 Task: Search one way flight ticket for 1 adult, 1 child, 1 infant in seat in premium economy from Kaunakakai, Molokai: Molokai Airport (hoolehua Airport) to Greenville: Pitt-greenville Airport on 5-2-2023. Choice of flights is JetBlue. Number of bags: 6 checked bags. Price is upto 50000. Outbound departure time preference is 5:00.
Action: Mouse moved to (237, 327)
Screenshot: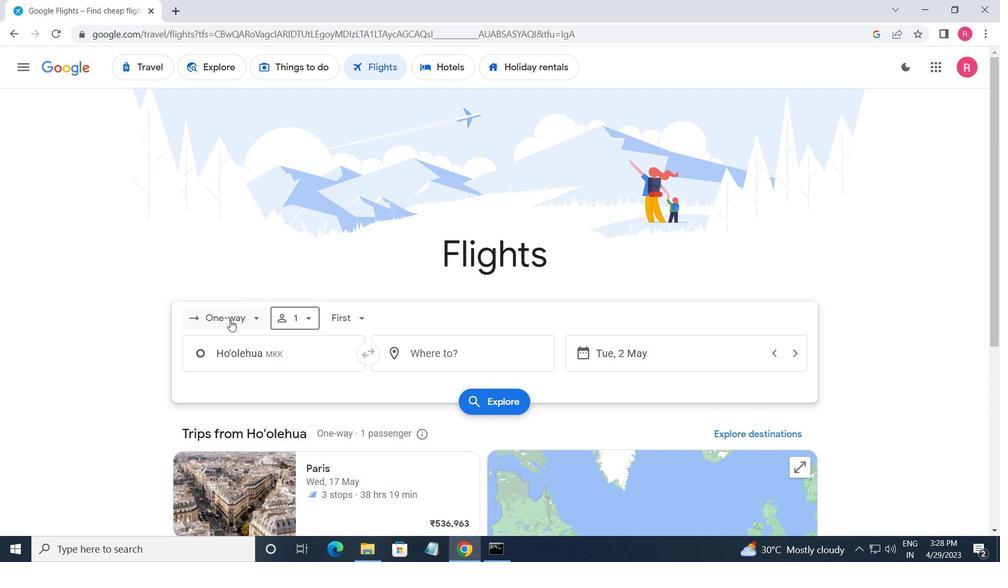 
Action: Mouse pressed left at (237, 327)
Screenshot: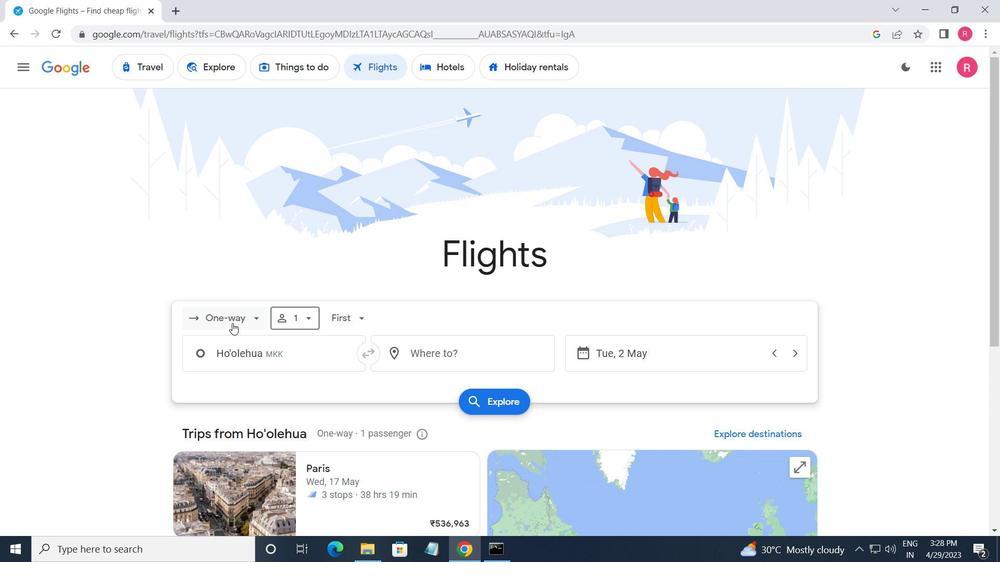 
Action: Mouse moved to (238, 374)
Screenshot: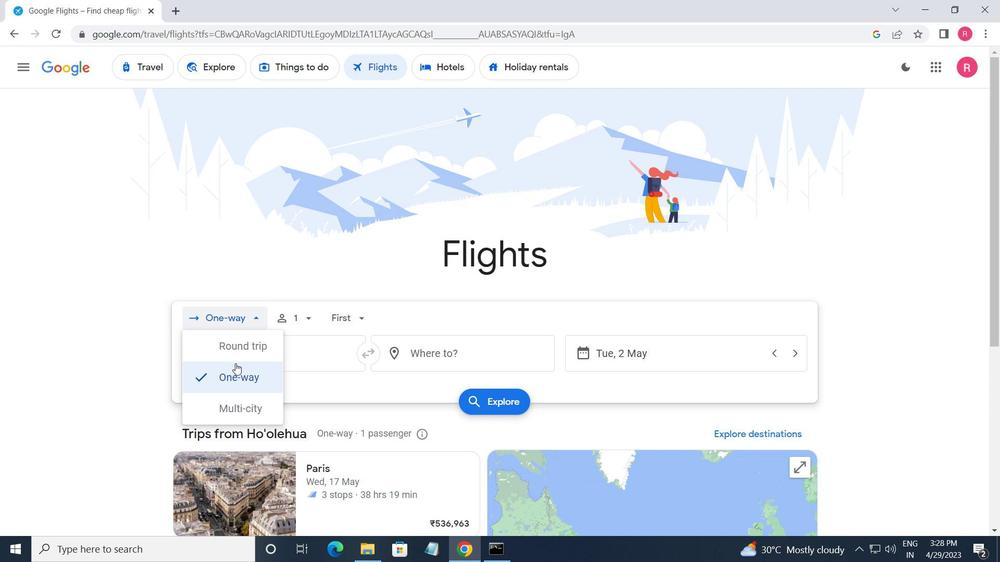 
Action: Mouse pressed left at (238, 374)
Screenshot: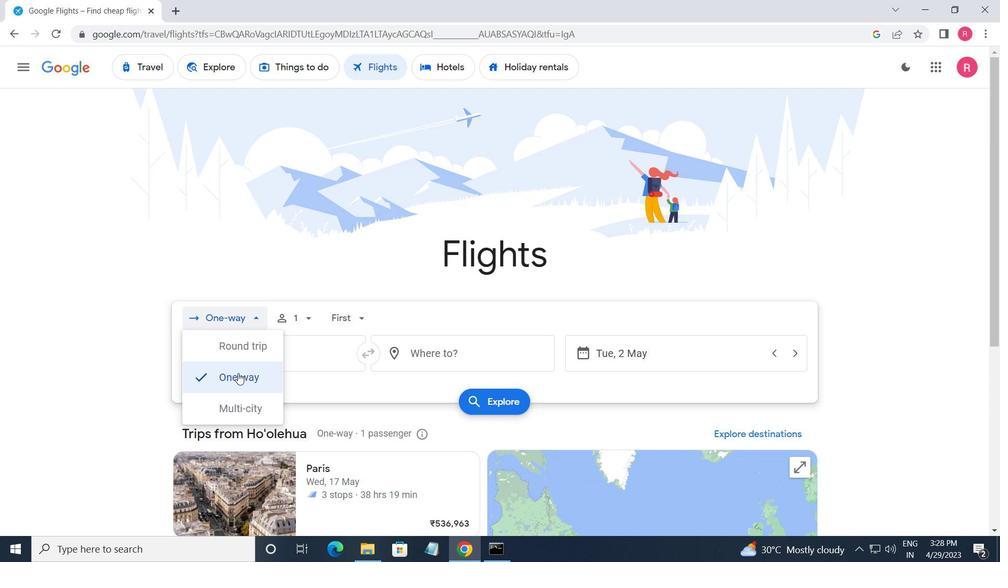 
Action: Mouse moved to (301, 325)
Screenshot: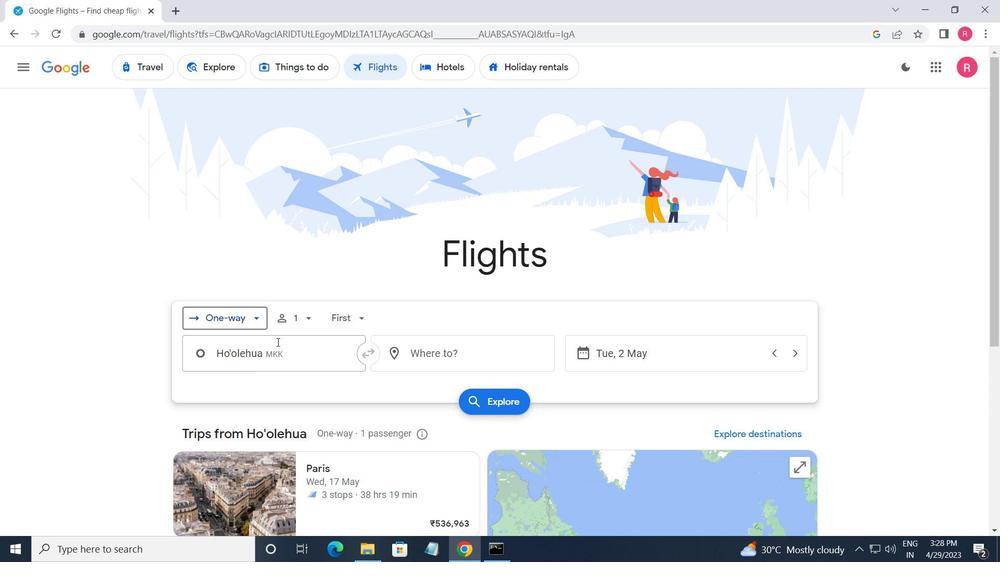 
Action: Mouse pressed left at (301, 325)
Screenshot: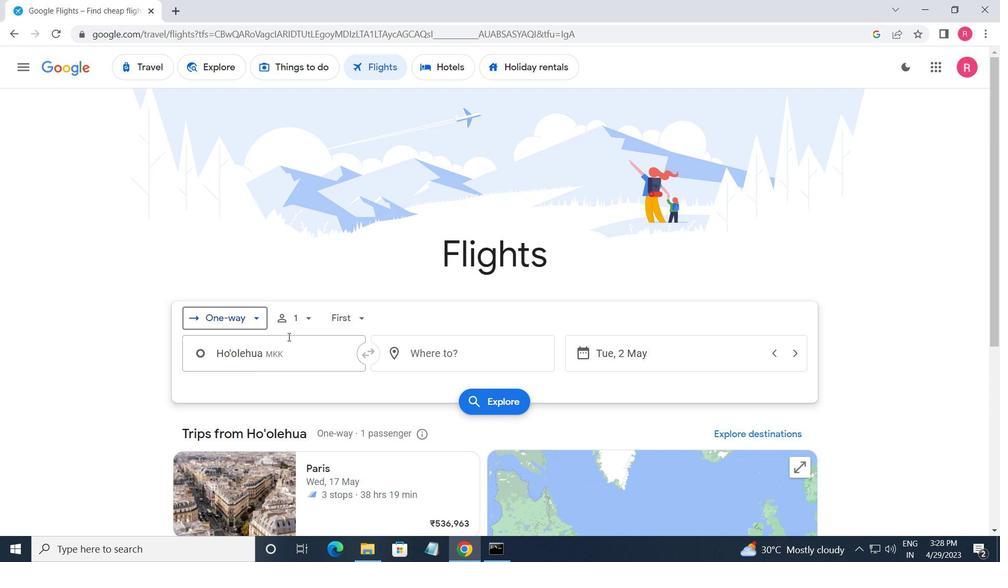 
Action: Mouse moved to (401, 388)
Screenshot: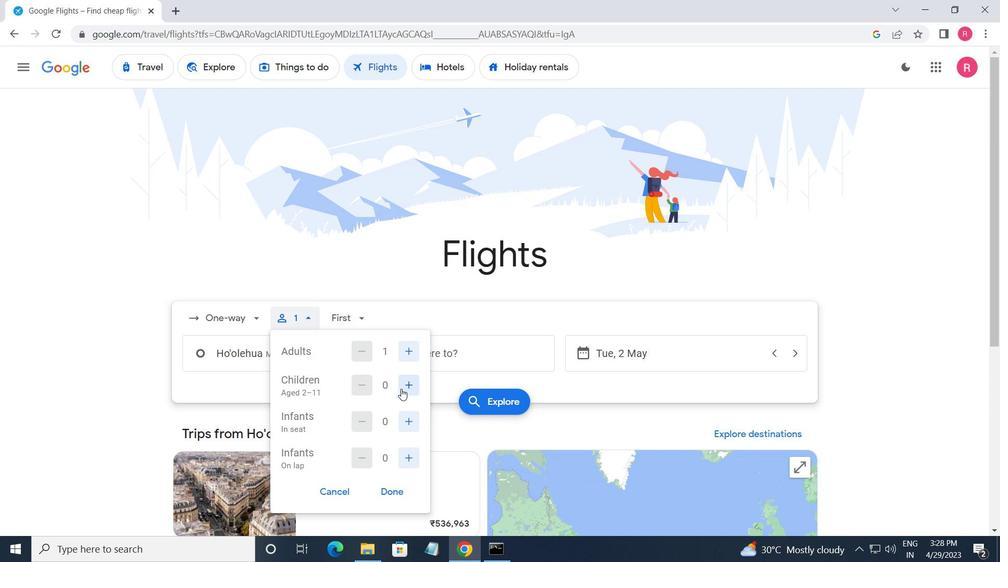 
Action: Mouse pressed left at (401, 388)
Screenshot: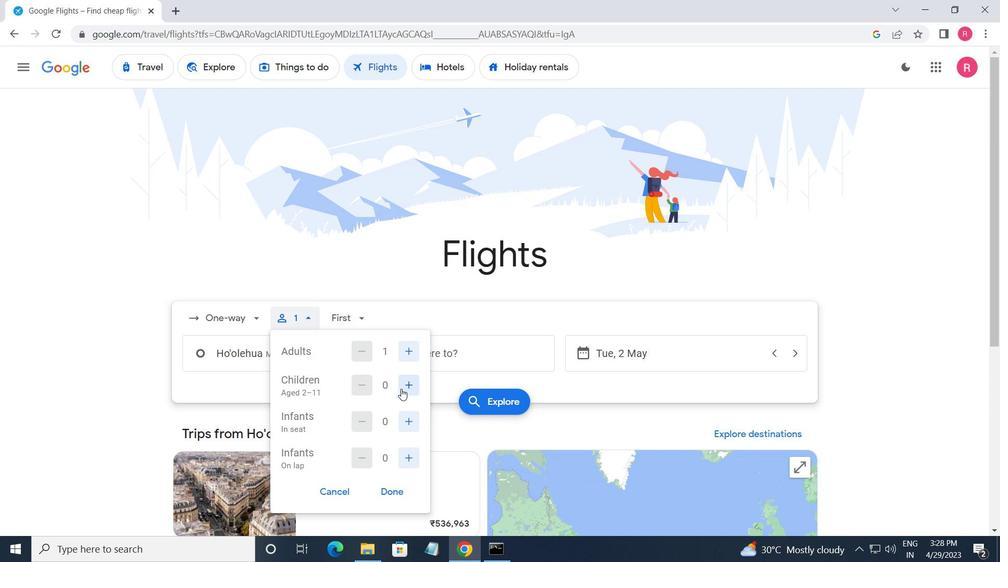 
Action: Mouse moved to (403, 418)
Screenshot: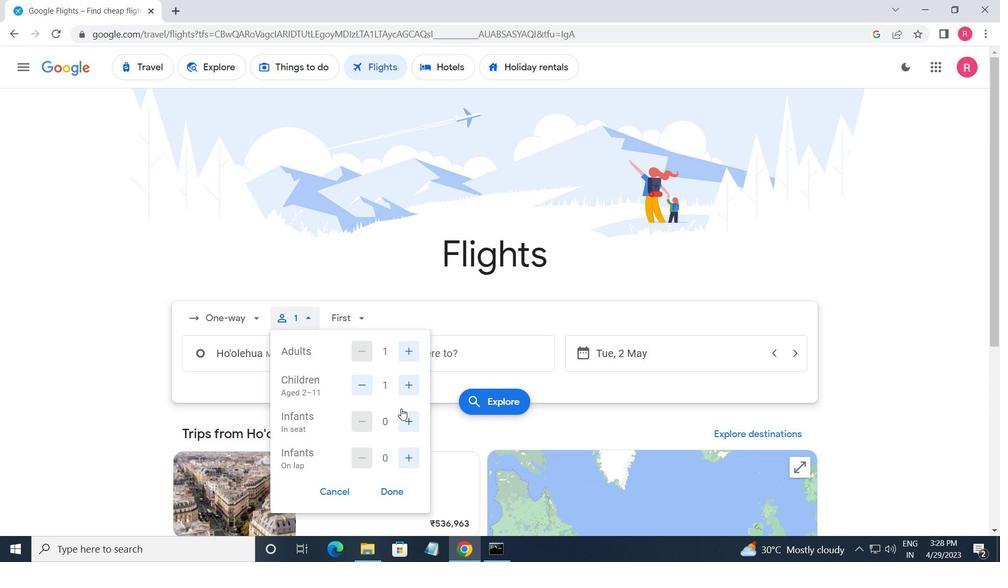 
Action: Mouse pressed left at (403, 418)
Screenshot: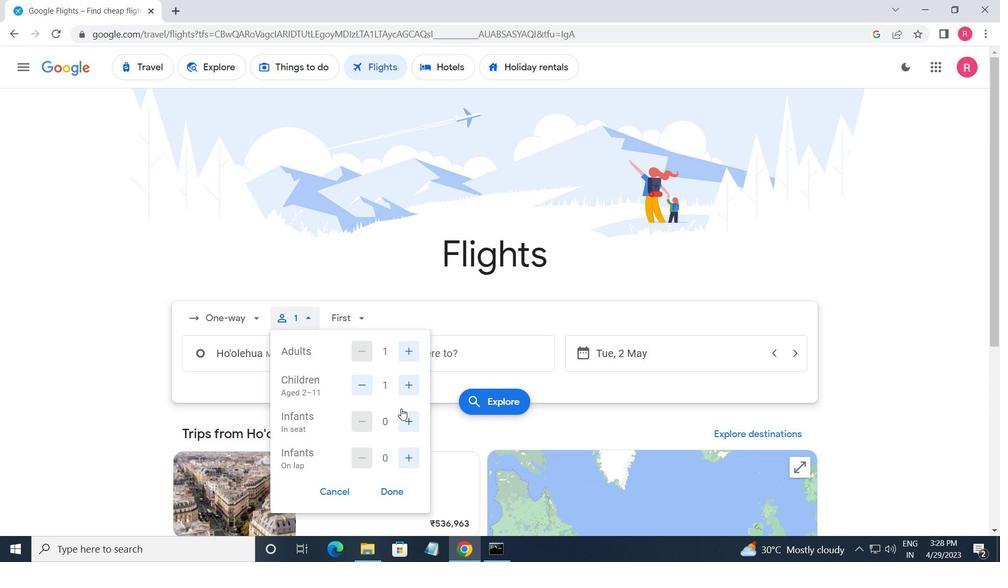 
Action: Mouse moved to (360, 310)
Screenshot: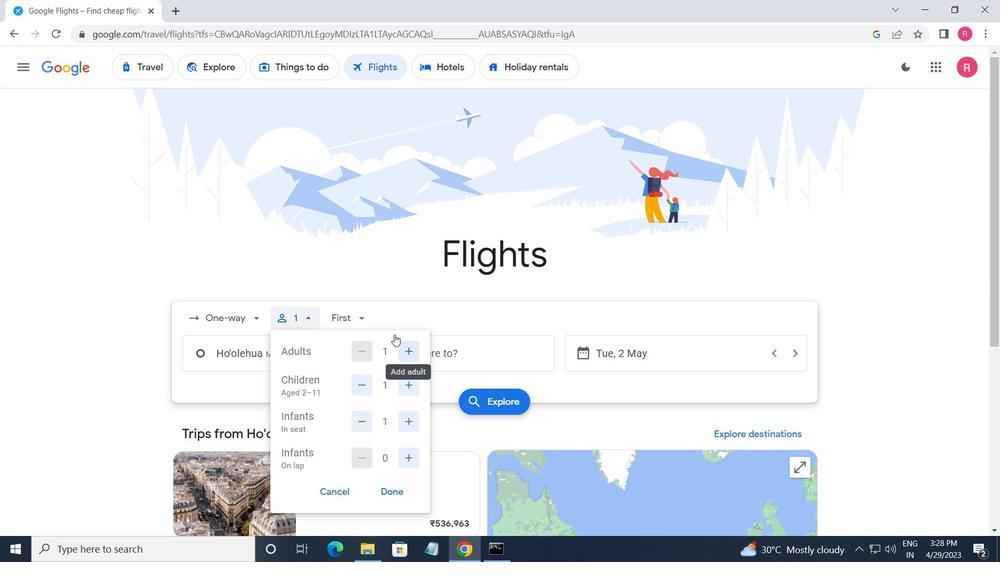 
Action: Mouse pressed left at (360, 310)
Screenshot: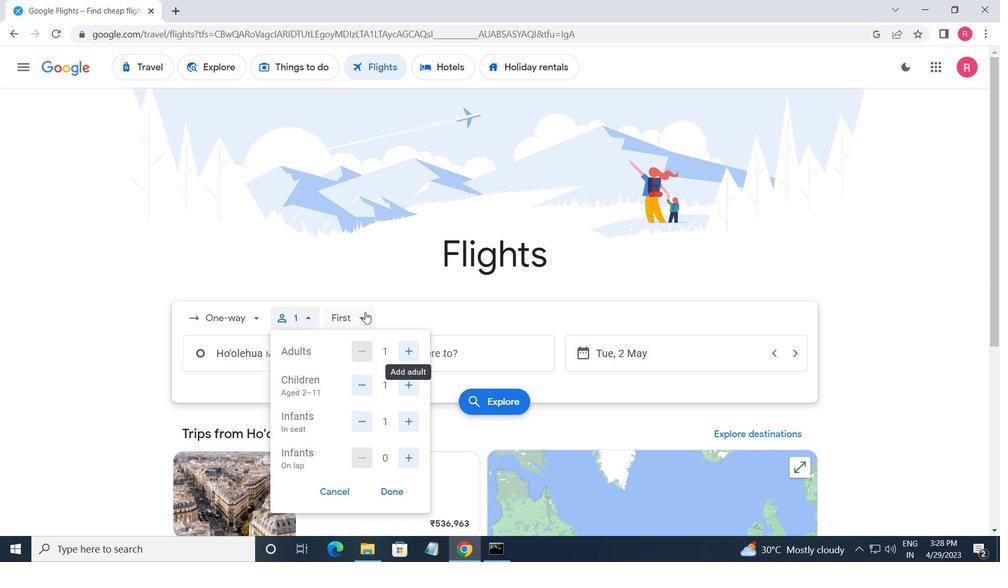 
Action: Mouse moved to (384, 376)
Screenshot: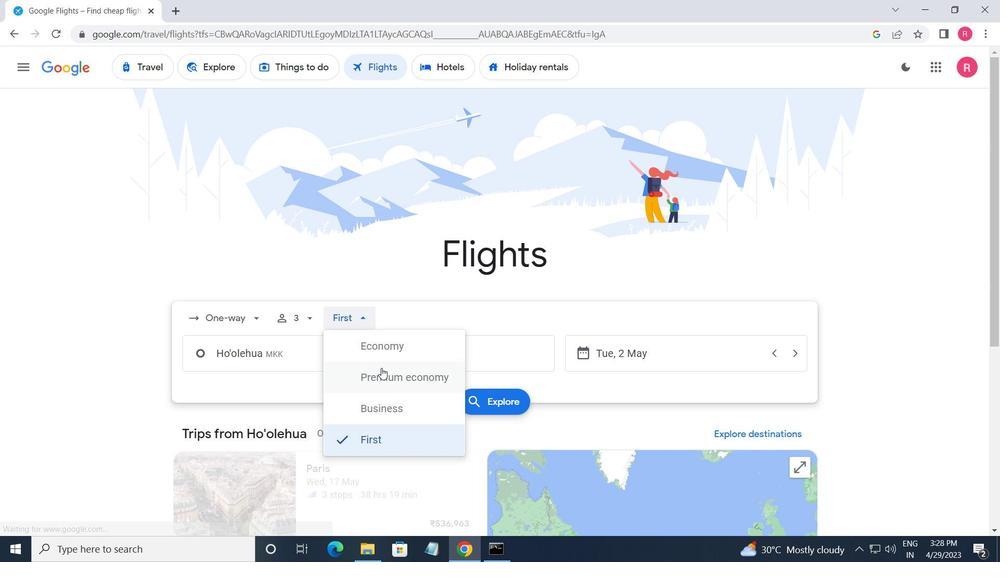 
Action: Mouse pressed left at (384, 376)
Screenshot: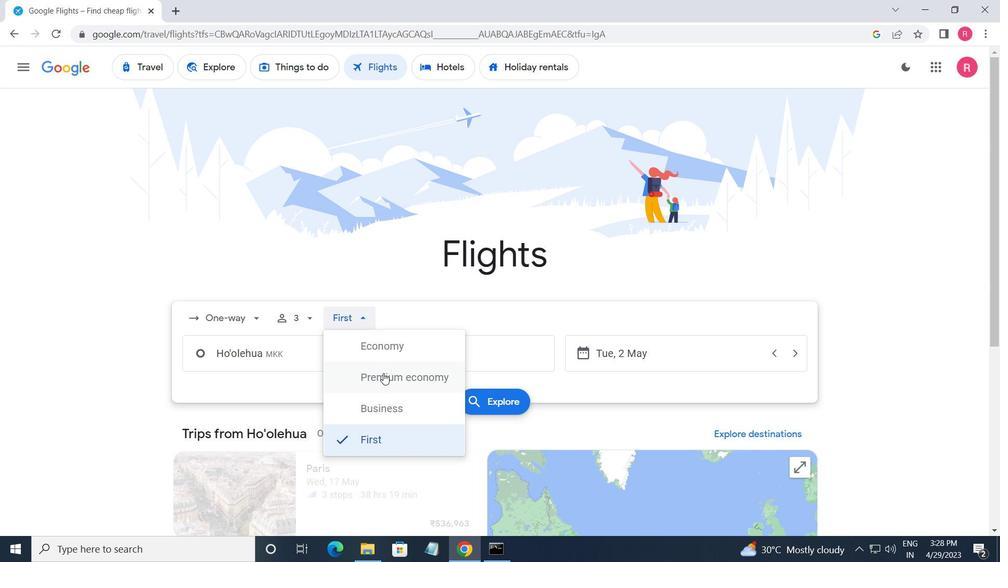 
Action: Mouse moved to (318, 363)
Screenshot: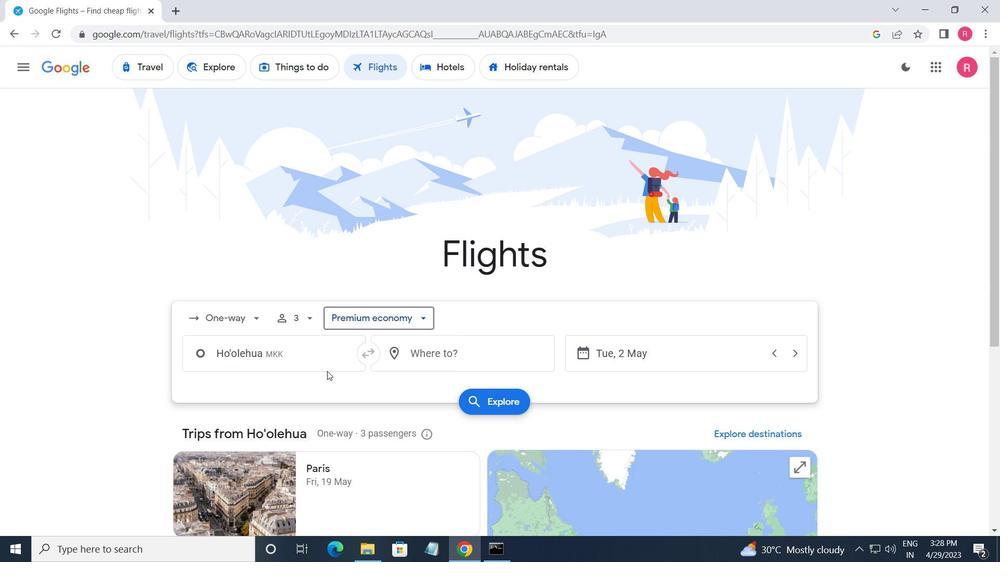 
Action: Mouse pressed left at (318, 363)
Screenshot: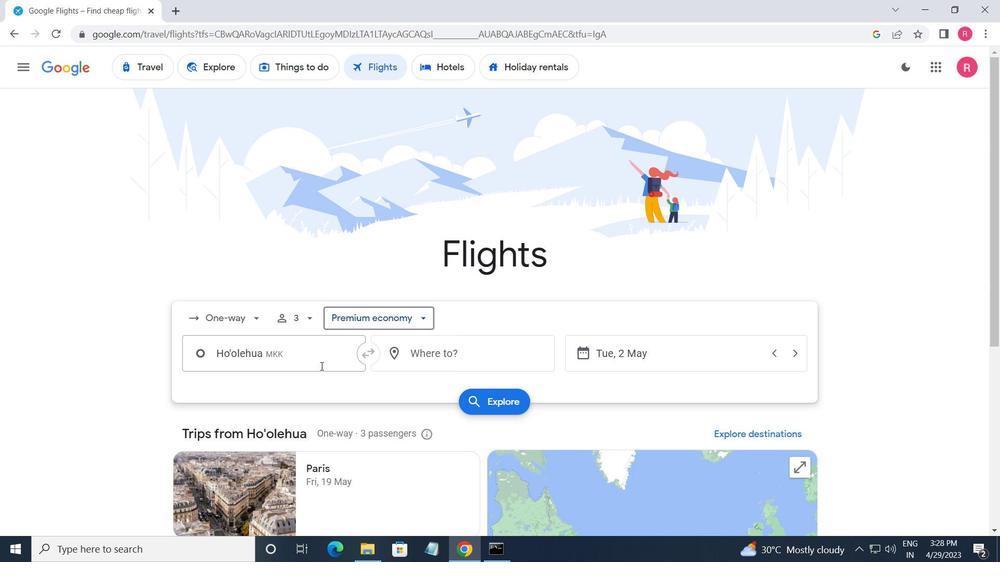 
Action: Mouse moved to (323, 424)
Screenshot: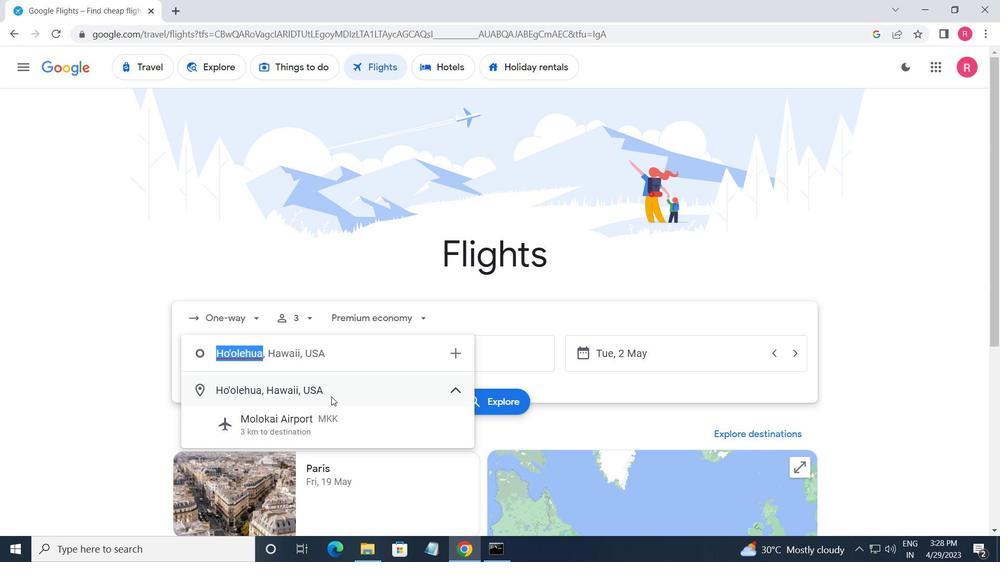 
Action: Mouse pressed left at (323, 424)
Screenshot: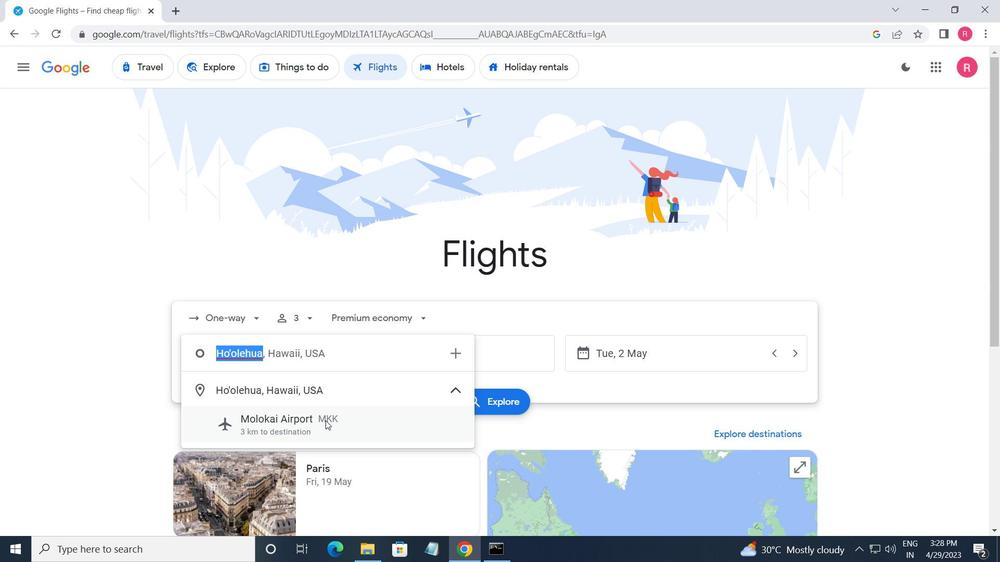 
Action: Mouse moved to (430, 357)
Screenshot: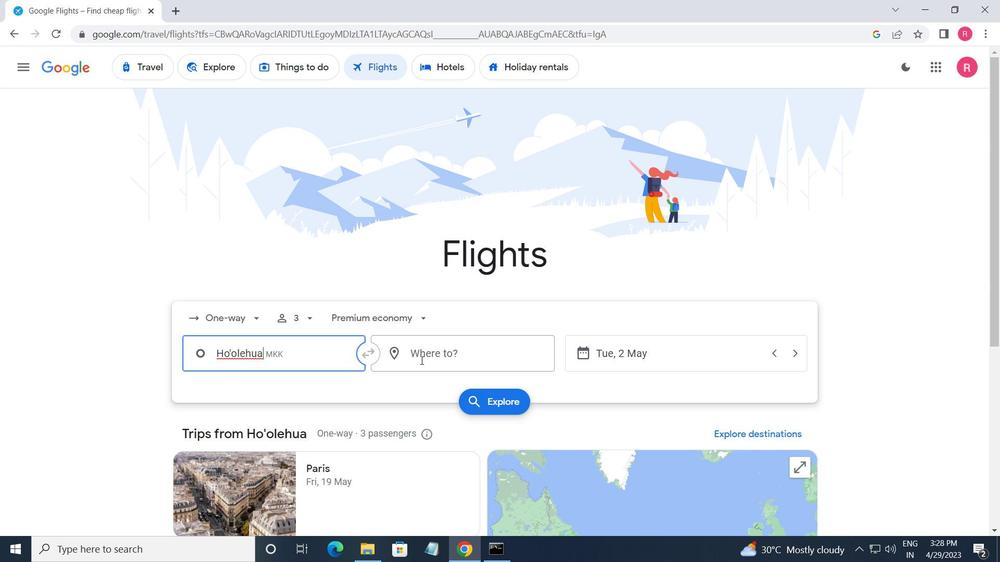 
Action: Mouse pressed left at (430, 357)
Screenshot: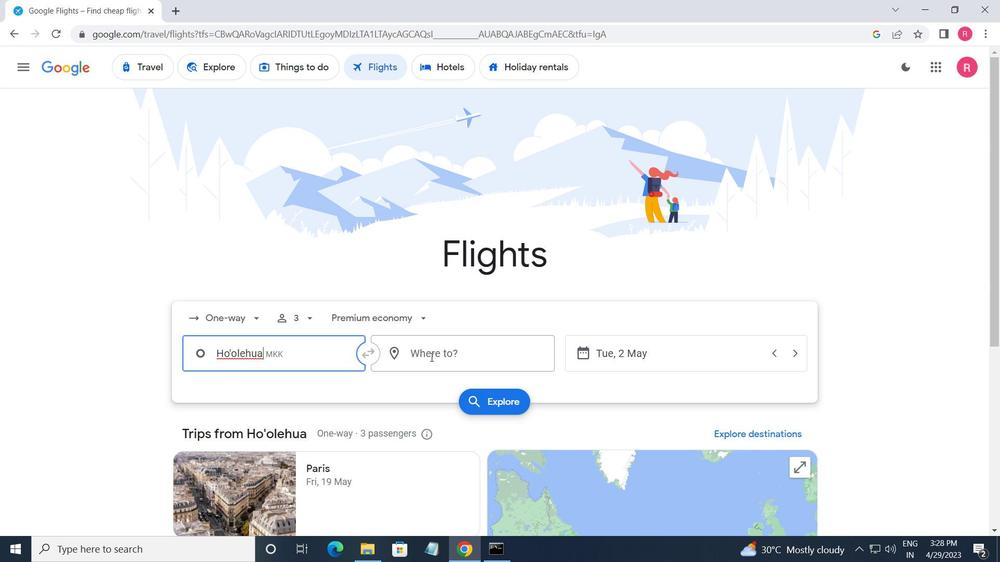 
Action: Mouse moved to (437, 482)
Screenshot: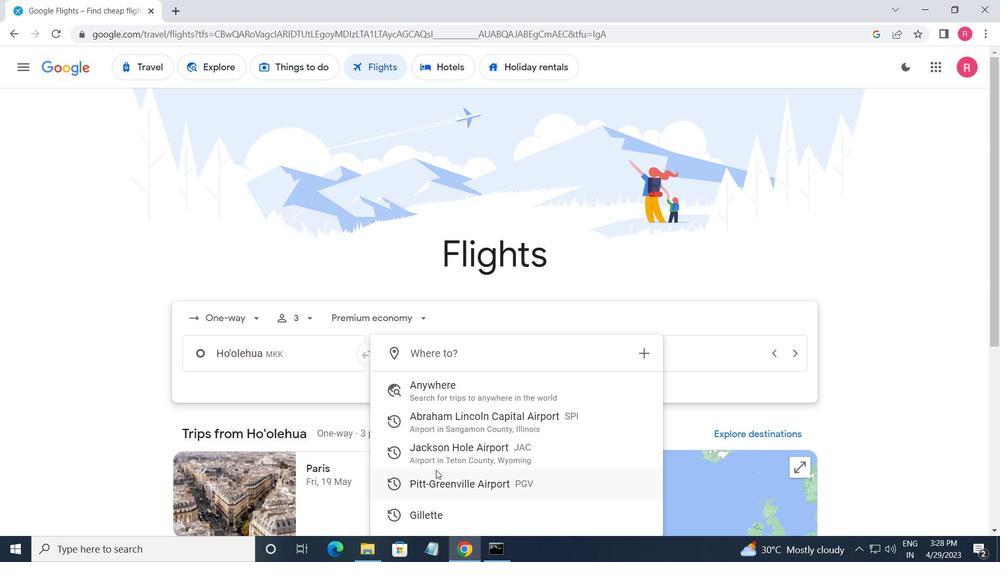 
Action: Mouse pressed left at (437, 482)
Screenshot: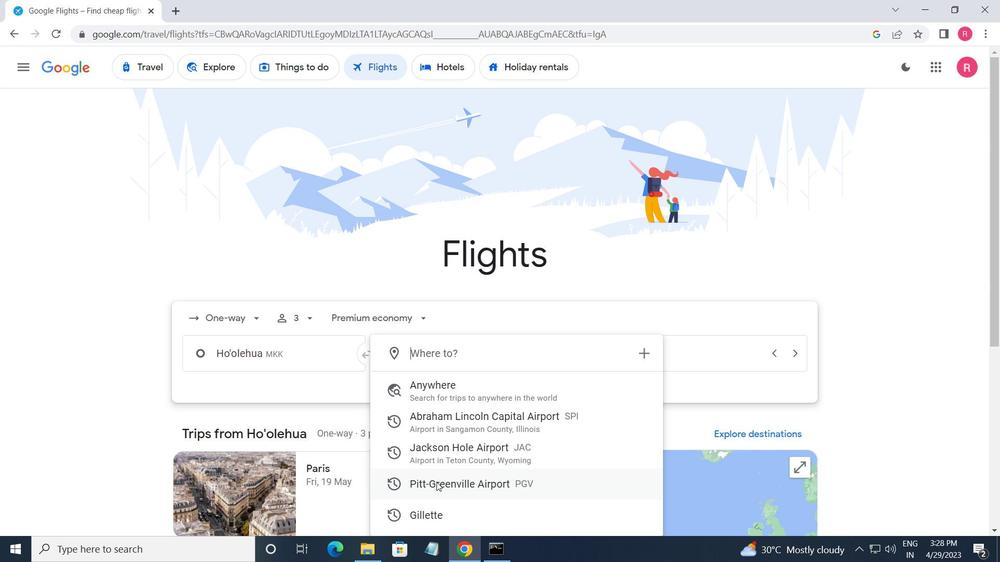 
Action: Mouse moved to (719, 350)
Screenshot: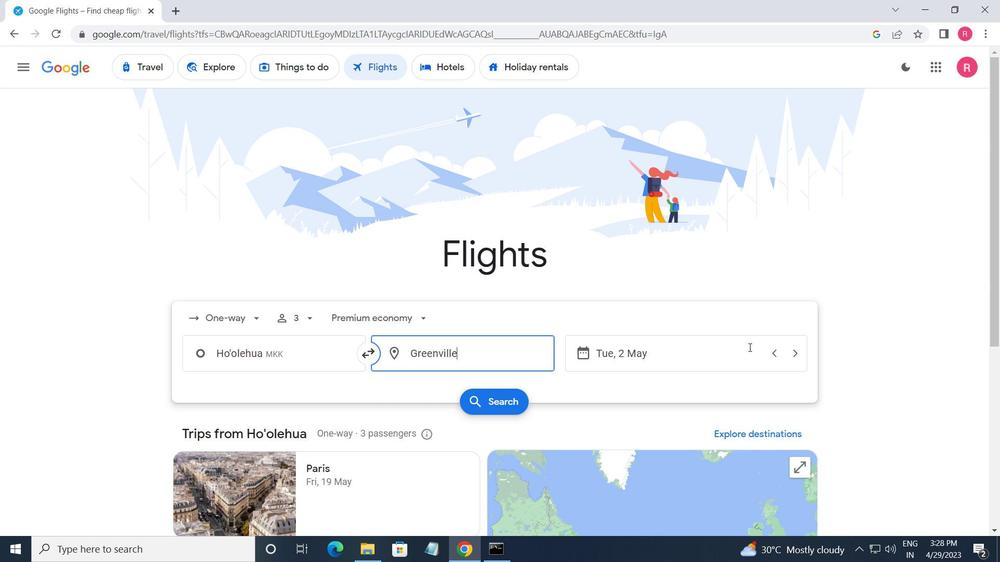 
Action: Mouse pressed left at (719, 350)
Screenshot: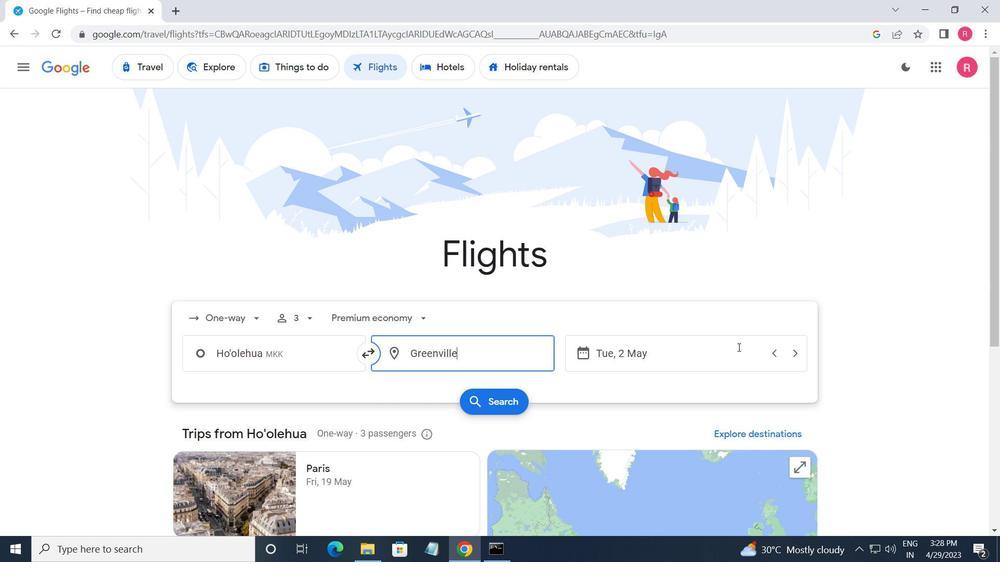 
Action: Mouse moved to (655, 363)
Screenshot: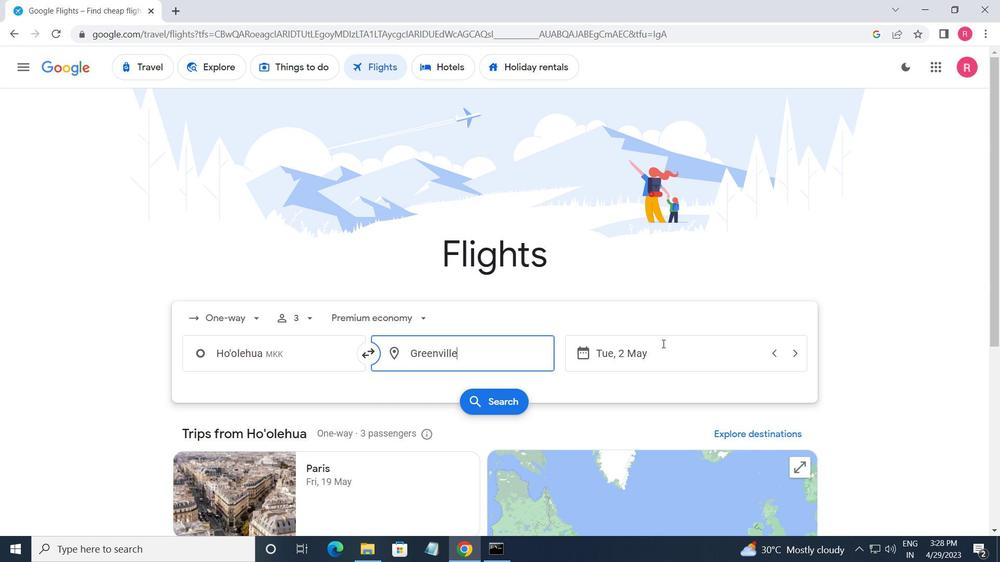 
Action: Mouse pressed left at (655, 363)
Screenshot: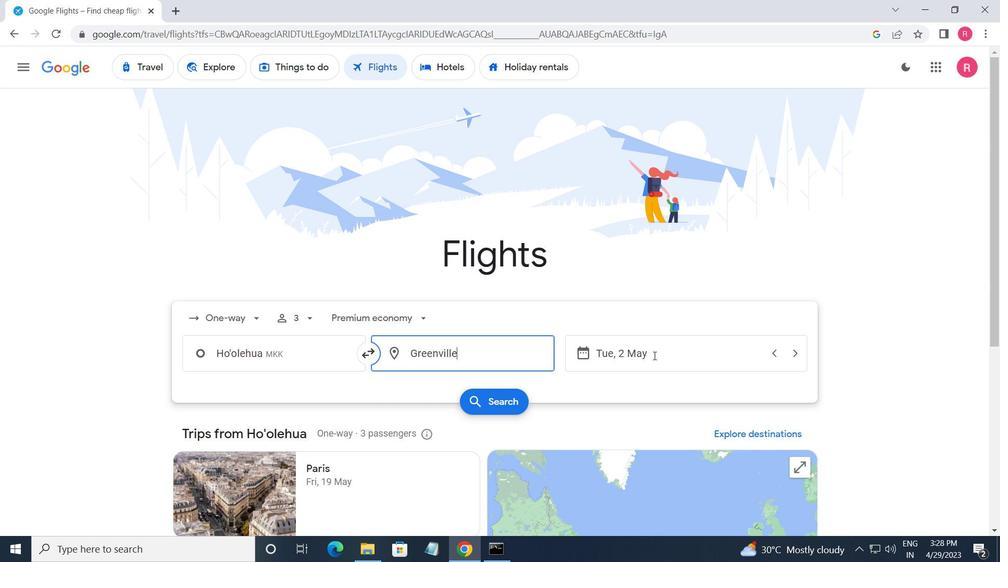 
Action: Mouse moved to (651, 361)
Screenshot: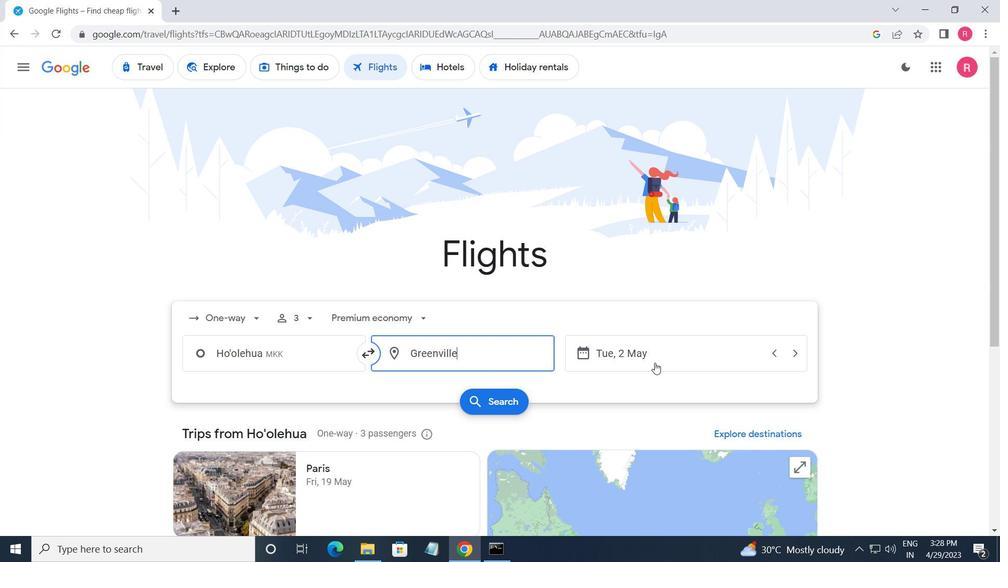 
Action: Mouse pressed left at (651, 361)
Screenshot: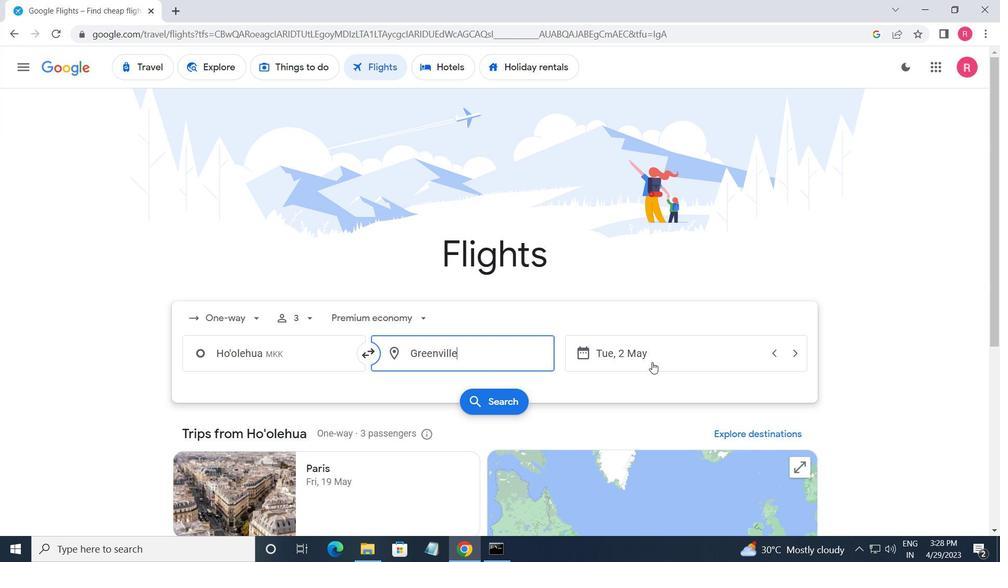 
Action: Mouse moved to (660, 296)
Screenshot: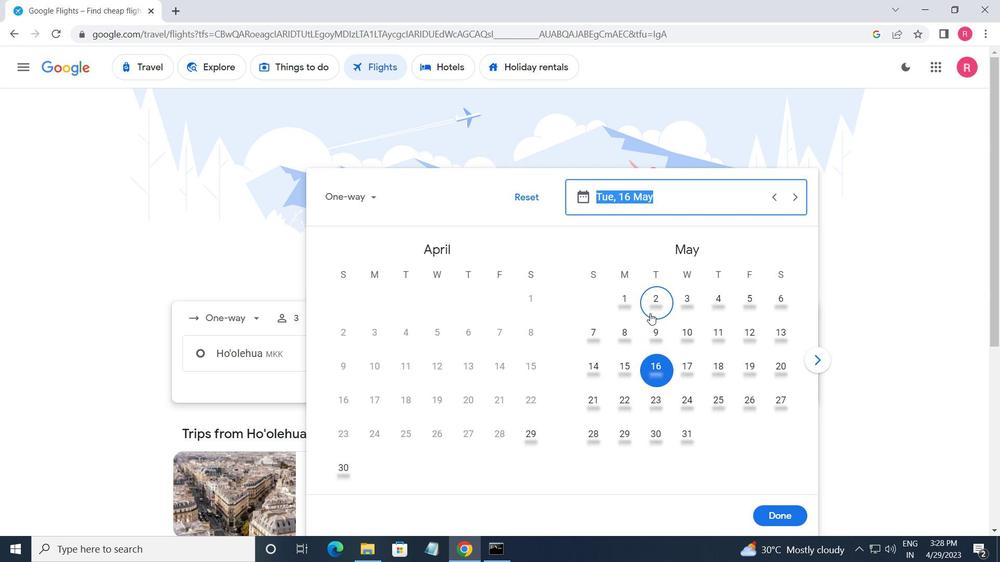 
Action: Mouse pressed left at (660, 296)
Screenshot: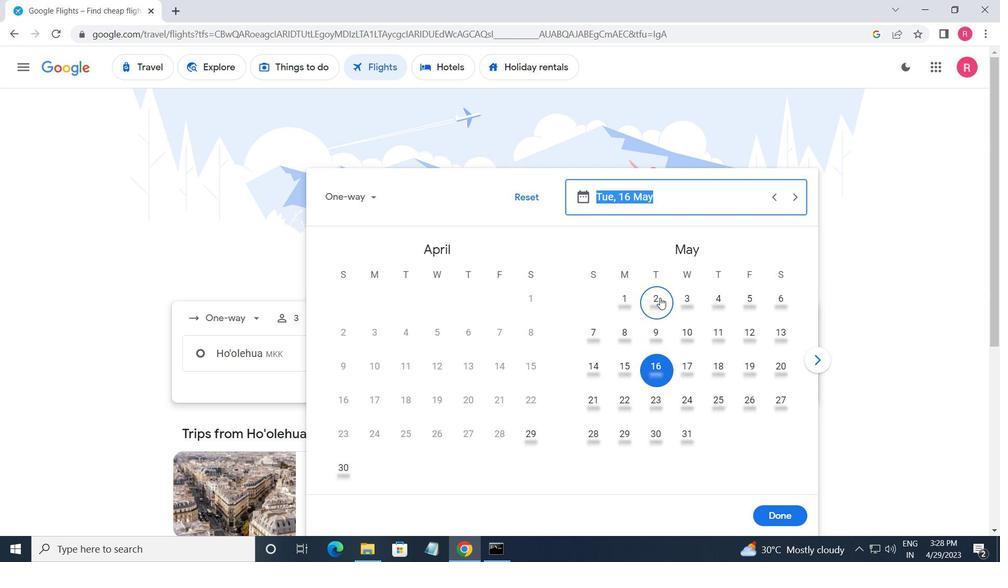 
Action: Mouse moved to (769, 511)
Screenshot: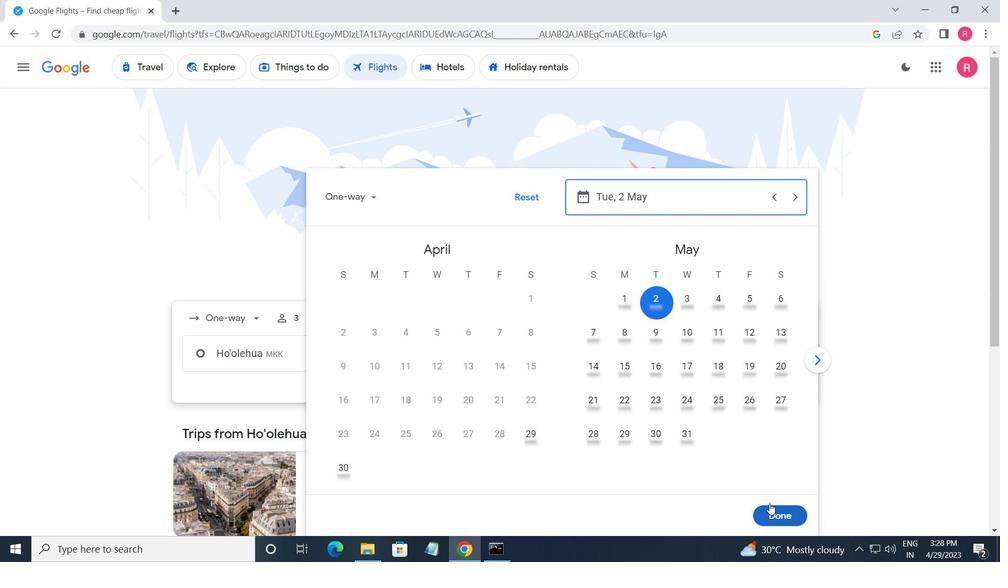 
Action: Mouse pressed left at (769, 511)
Screenshot: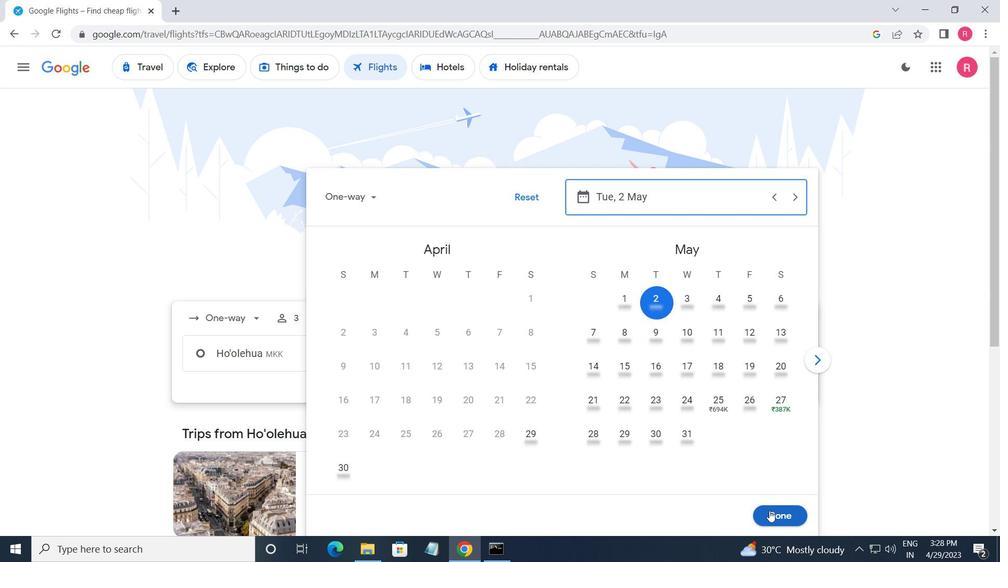
Action: Mouse moved to (481, 396)
Screenshot: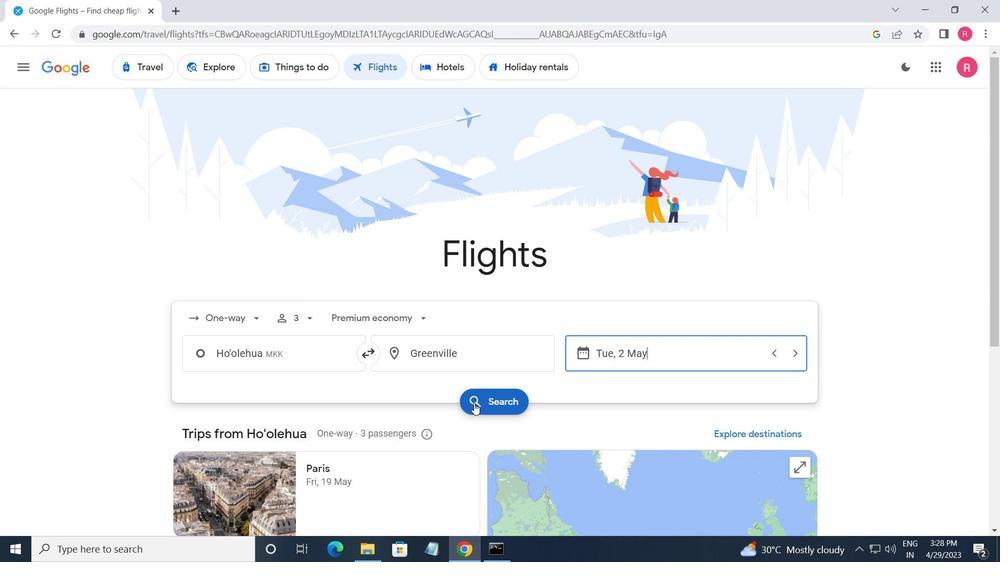 
Action: Mouse pressed left at (481, 396)
Screenshot: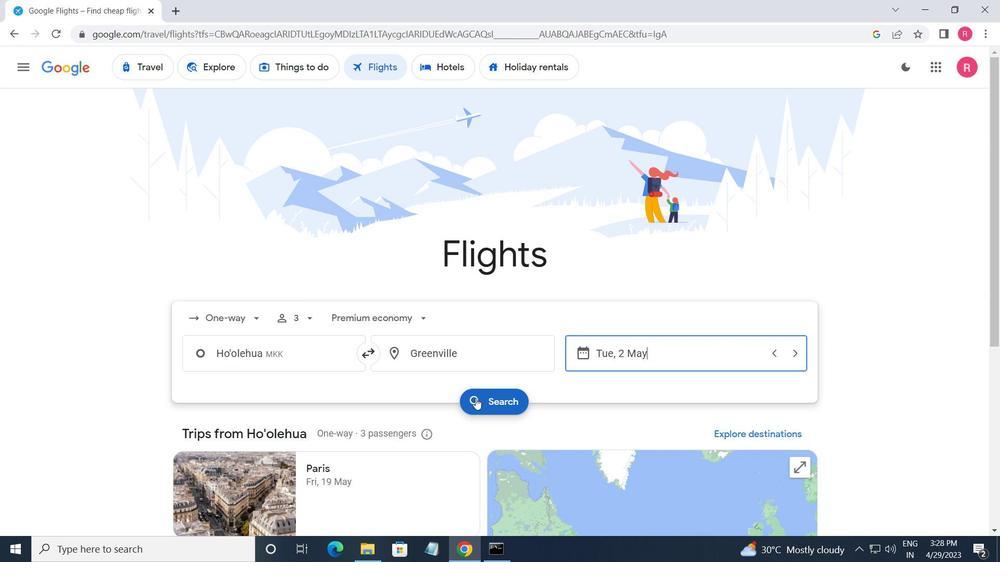 
Action: Mouse moved to (213, 172)
Screenshot: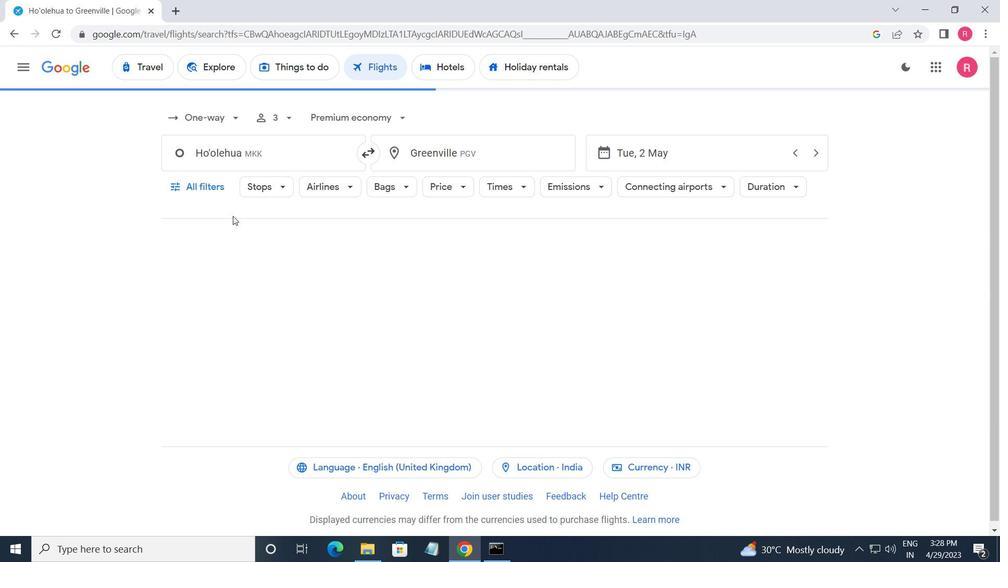 
Action: Mouse pressed left at (213, 172)
Screenshot: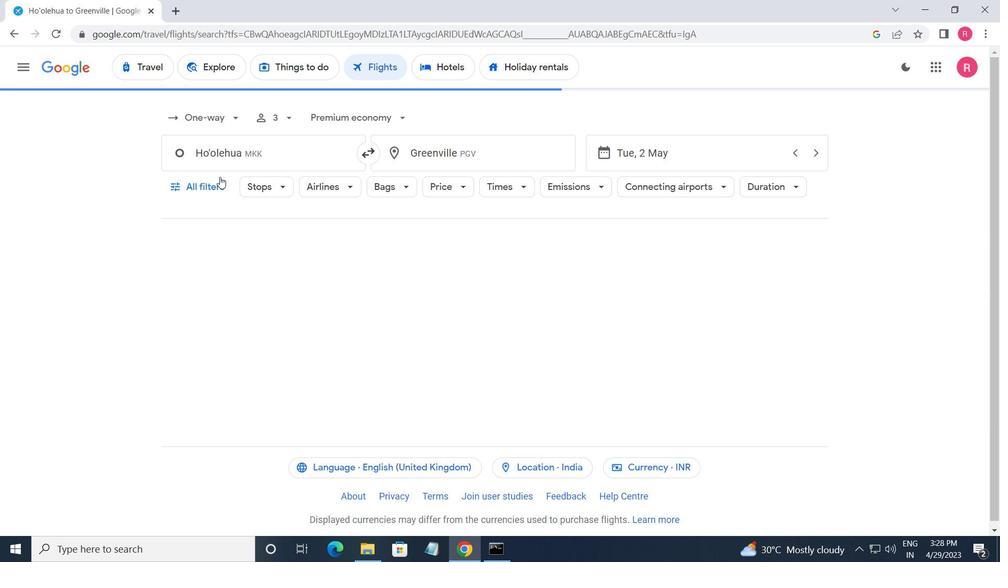 
Action: Mouse moved to (244, 365)
Screenshot: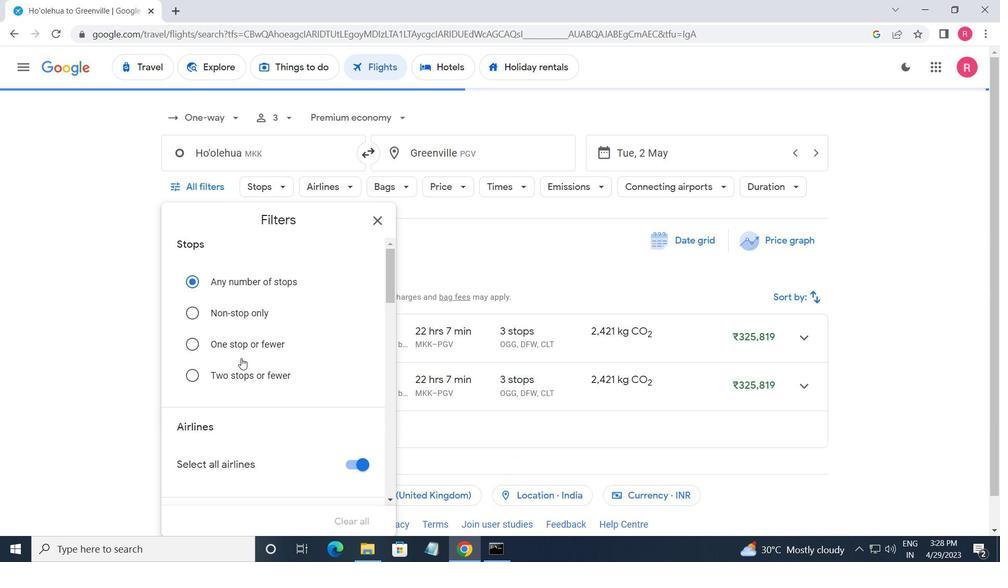 
Action: Mouse scrolled (244, 364) with delta (0, 0)
Screenshot: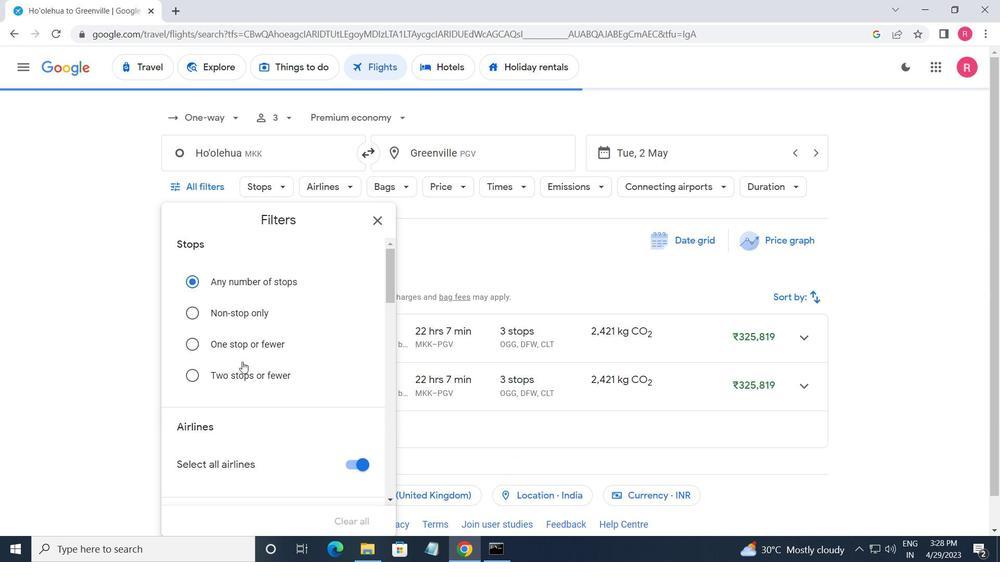 
Action: Mouse scrolled (244, 364) with delta (0, 0)
Screenshot: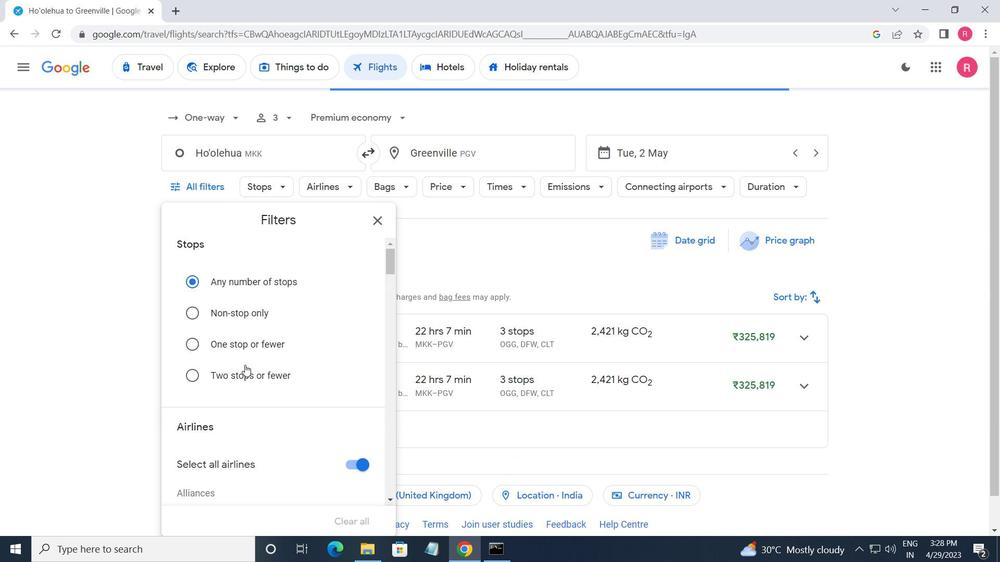 
Action: Mouse moved to (245, 365)
Screenshot: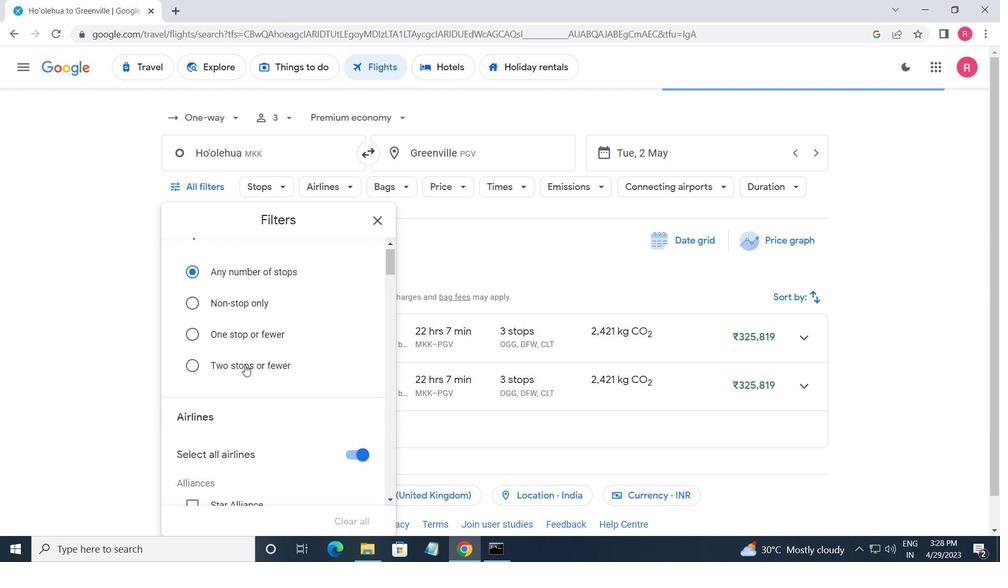 
Action: Mouse scrolled (245, 365) with delta (0, 0)
Screenshot: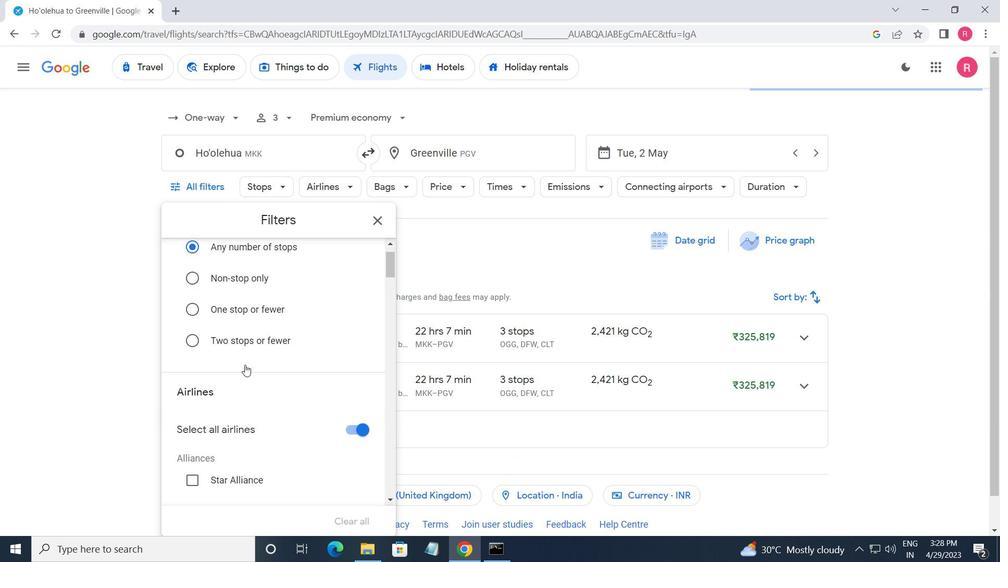 
Action: Mouse scrolled (245, 365) with delta (0, 0)
Screenshot: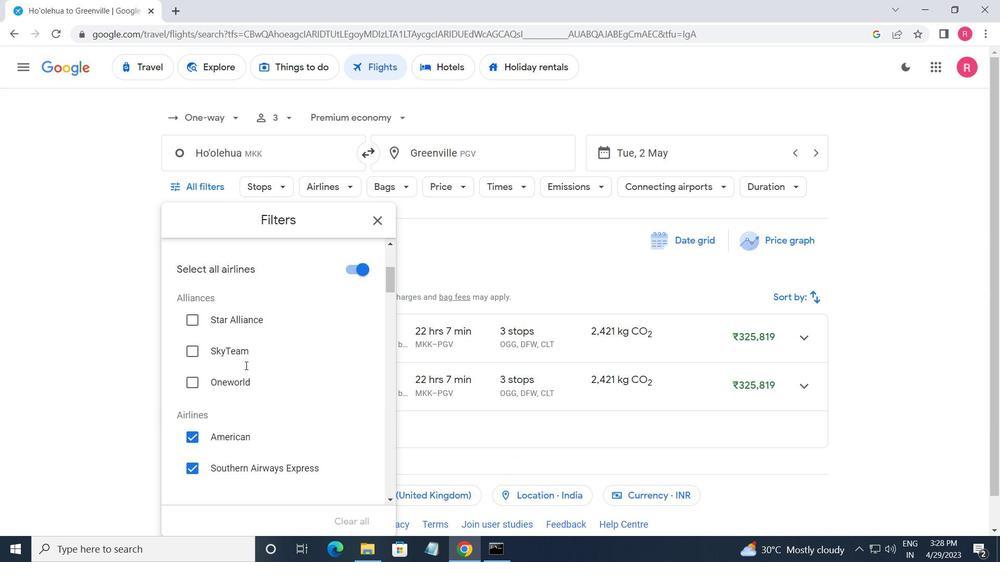 
Action: Mouse scrolled (245, 366) with delta (0, 0)
Screenshot: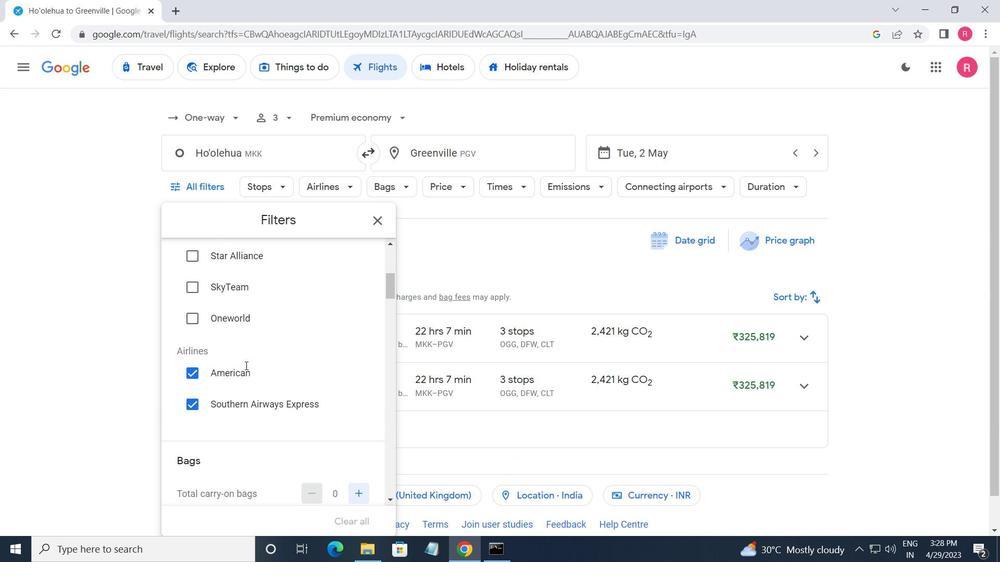 
Action: Mouse moved to (360, 274)
Screenshot: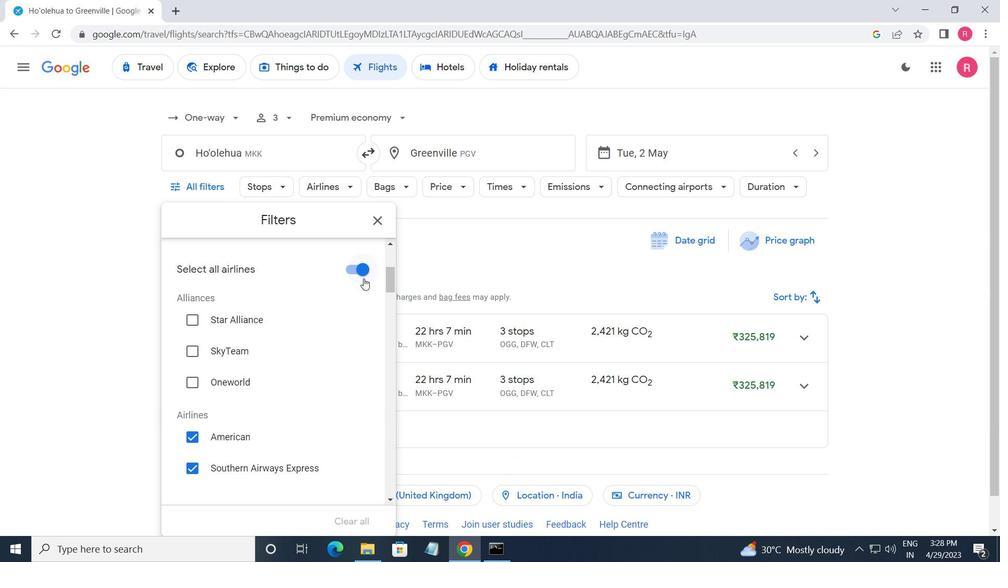
Action: Mouse pressed left at (360, 274)
Screenshot: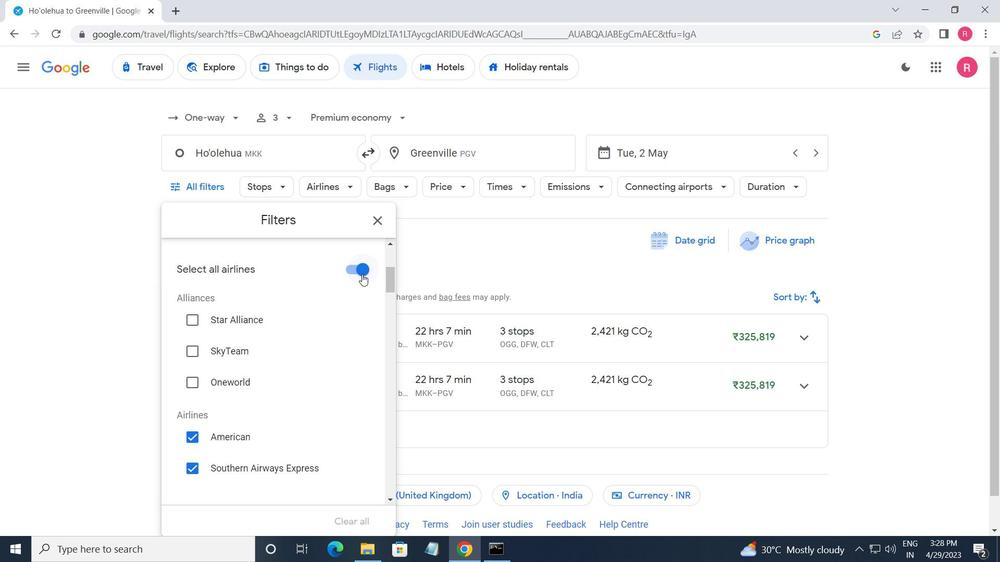 
Action: Mouse moved to (361, 273)
Screenshot: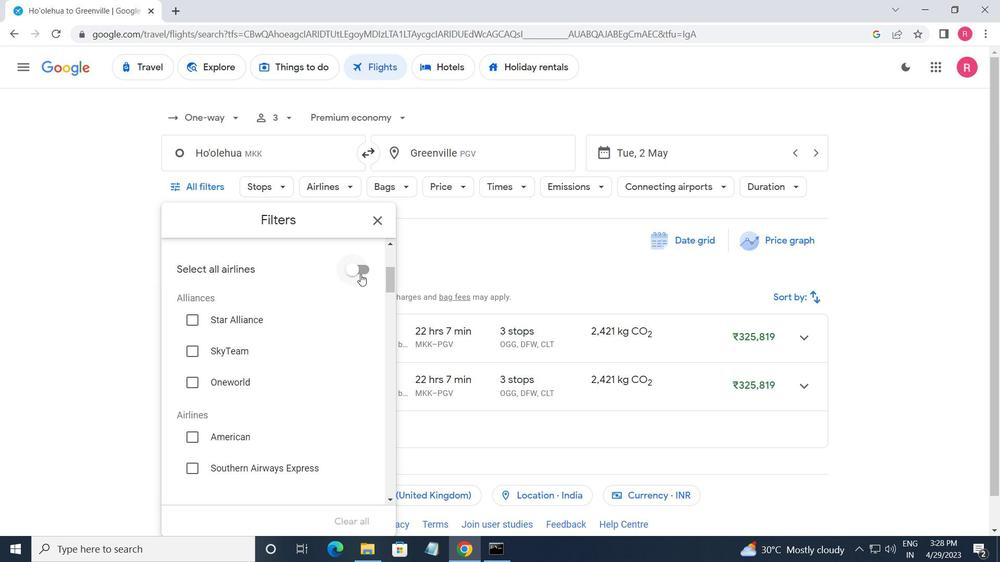 
Action: Mouse scrolled (361, 273) with delta (0, 0)
Screenshot: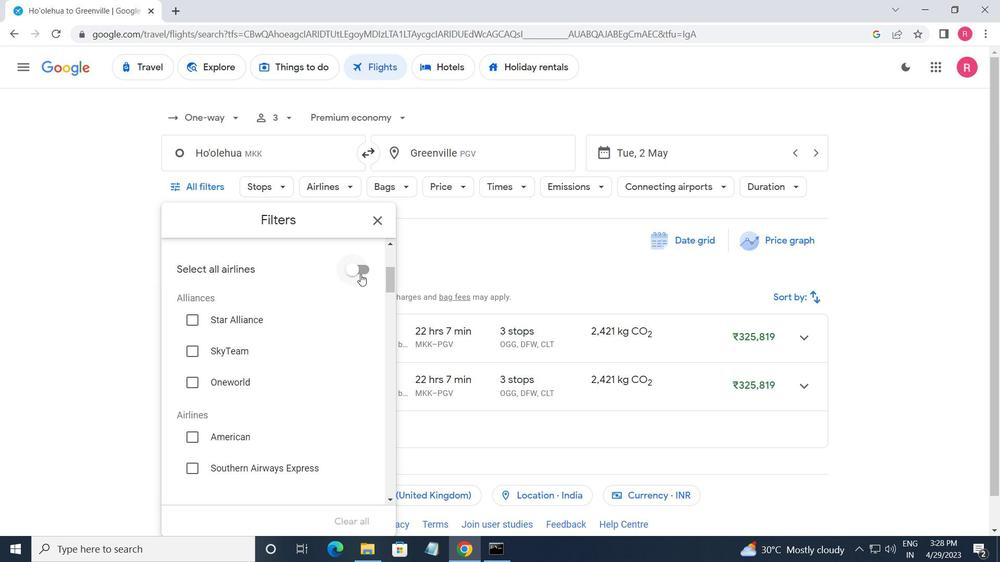 
Action: Mouse moved to (362, 278)
Screenshot: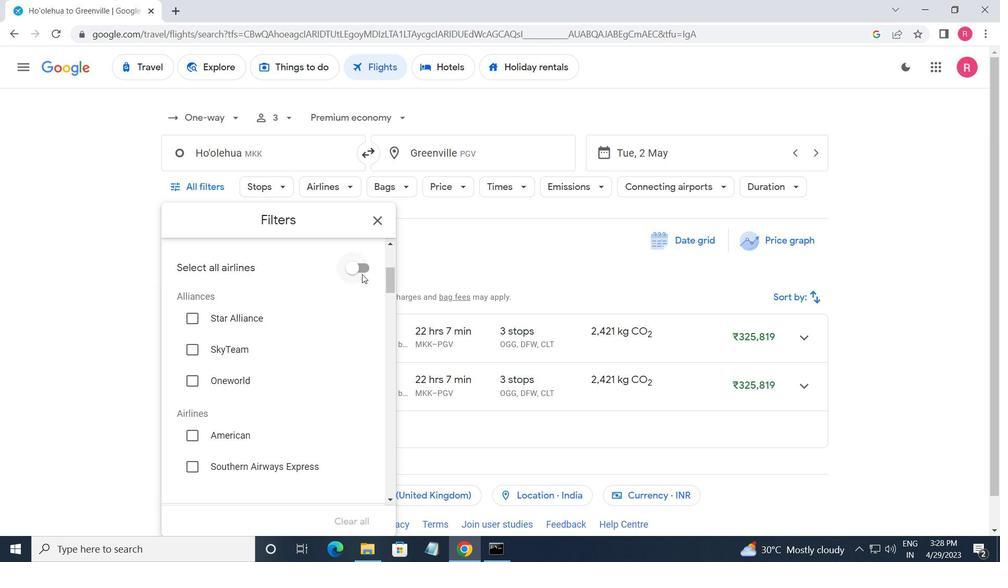 
Action: Mouse scrolled (362, 278) with delta (0, 0)
Screenshot: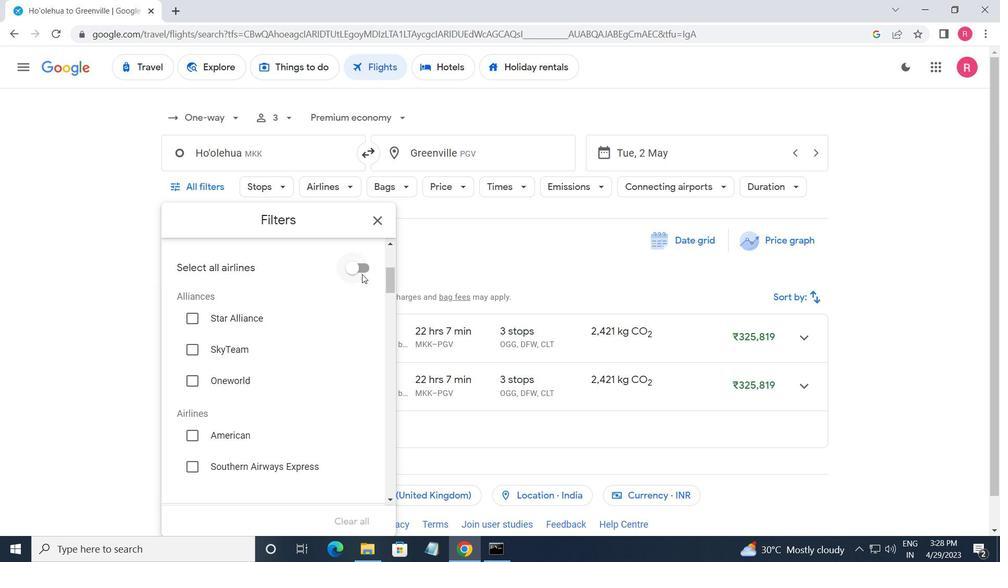 
Action: Mouse moved to (362, 281)
Screenshot: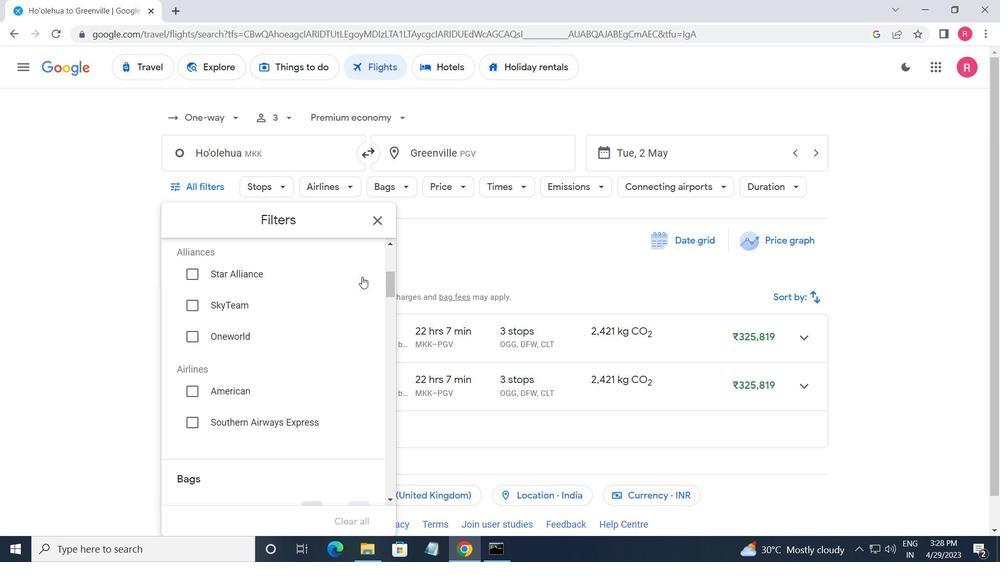 
Action: Mouse scrolled (362, 280) with delta (0, 0)
Screenshot: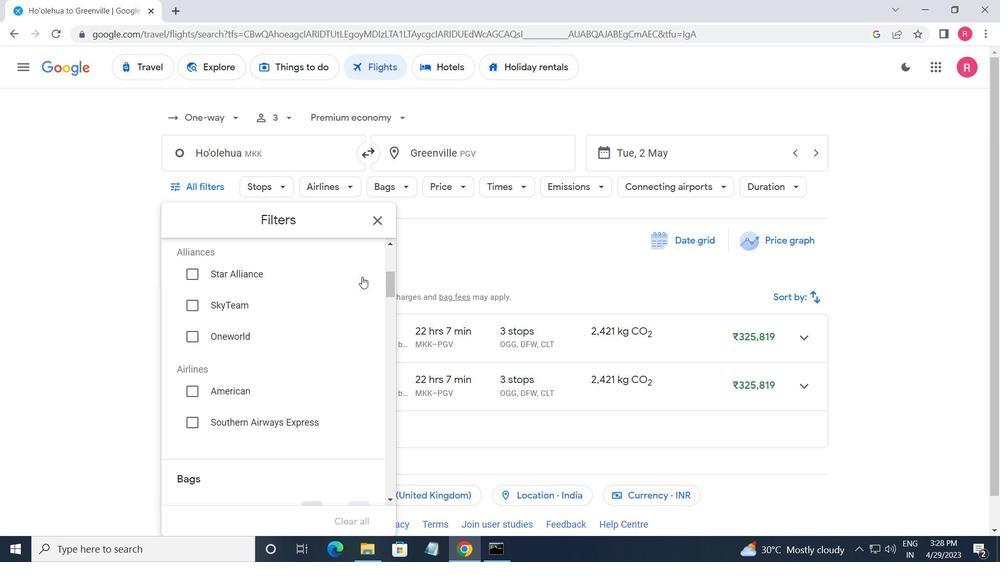 
Action: Mouse moved to (351, 391)
Screenshot: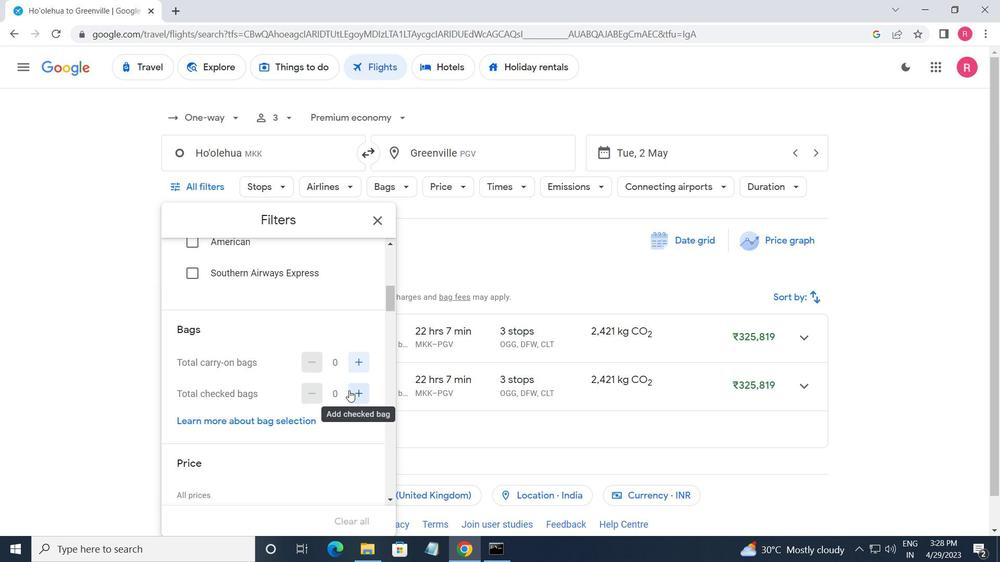 
Action: Mouse pressed left at (351, 391)
Screenshot: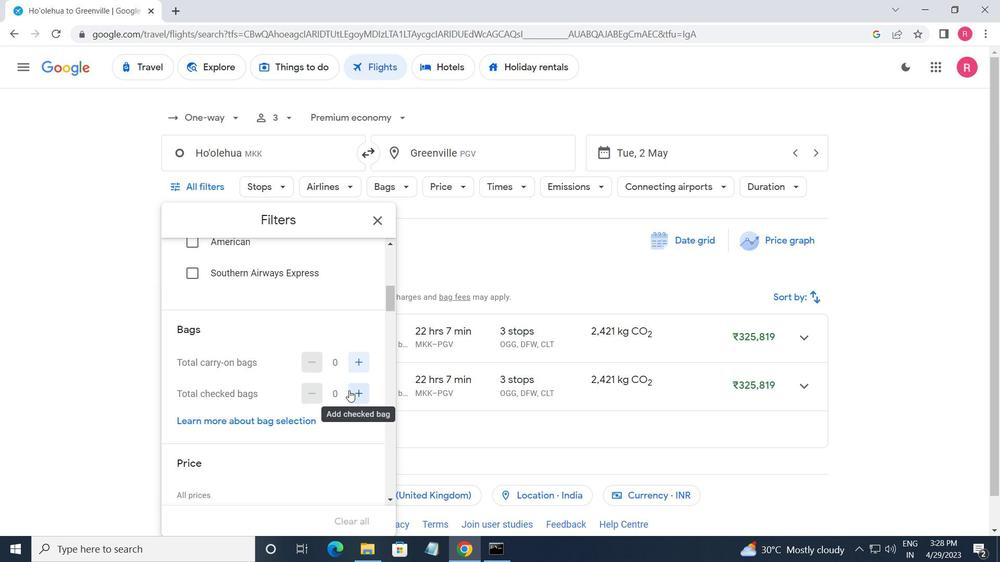 
Action: Mouse pressed left at (351, 391)
Screenshot: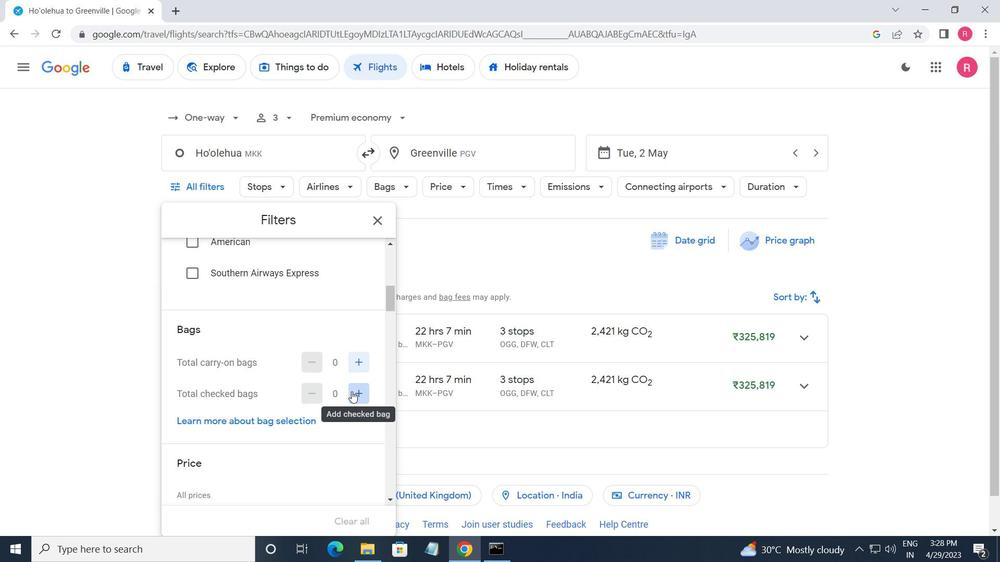 
Action: Mouse pressed left at (351, 391)
Screenshot: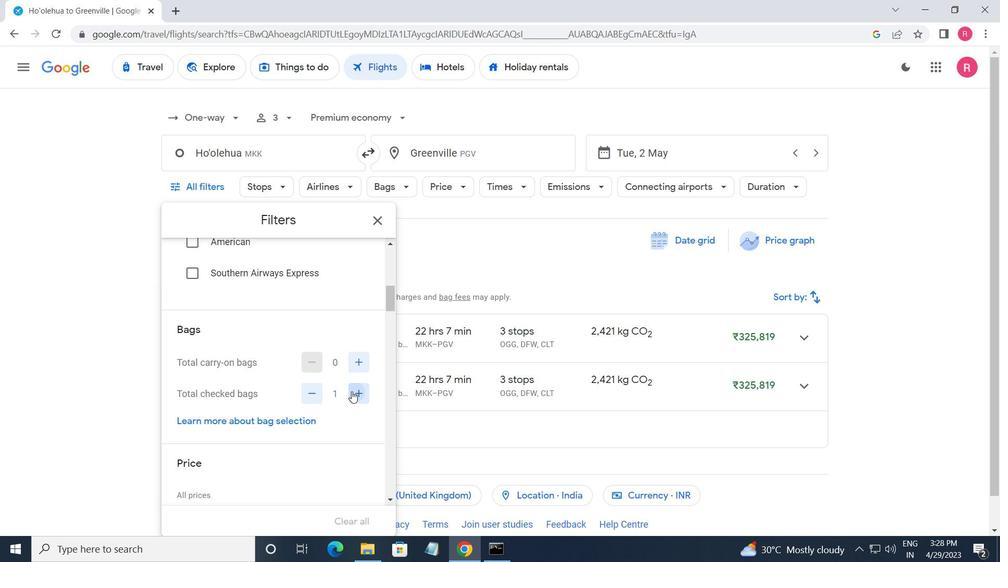 
Action: Mouse pressed left at (351, 391)
Screenshot: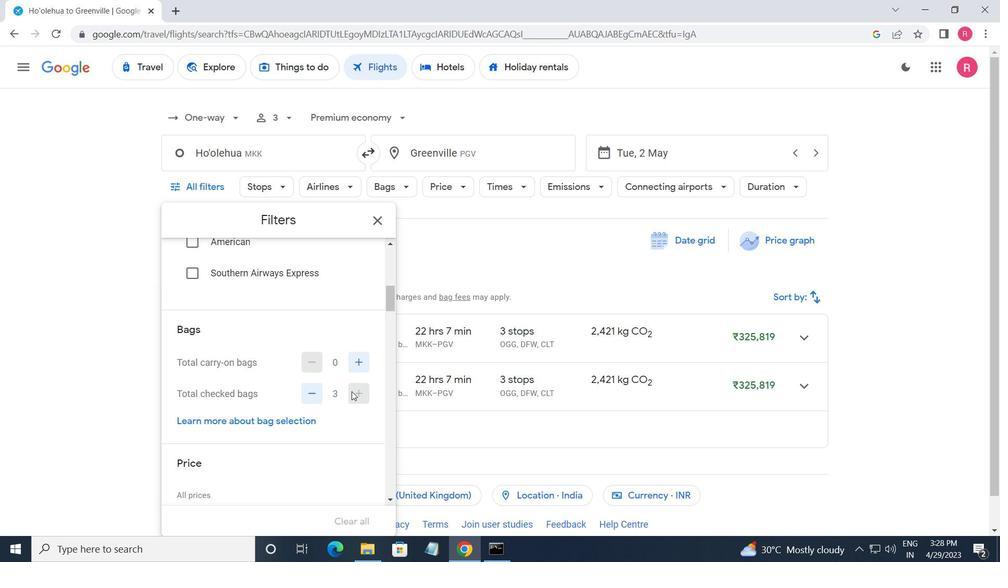 
Action: Mouse pressed left at (351, 391)
Screenshot: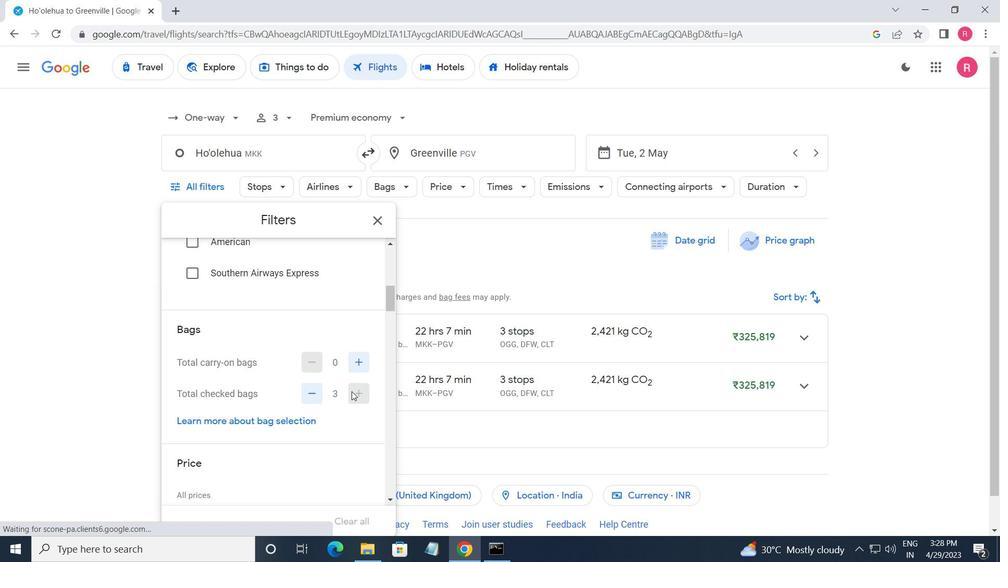 
Action: Mouse moved to (350, 390)
Screenshot: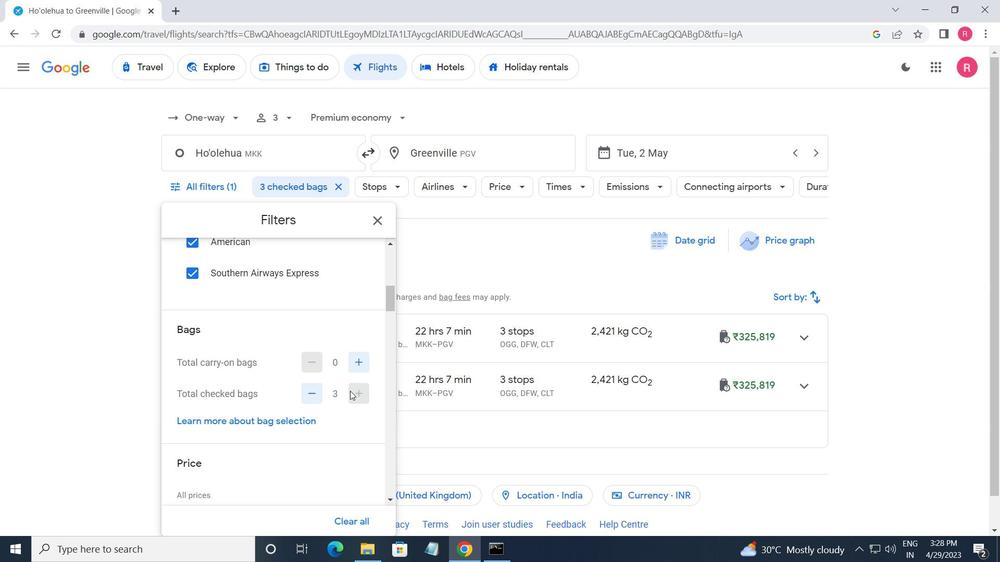 
Action: Mouse scrolled (350, 390) with delta (0, 0)
Screenshot: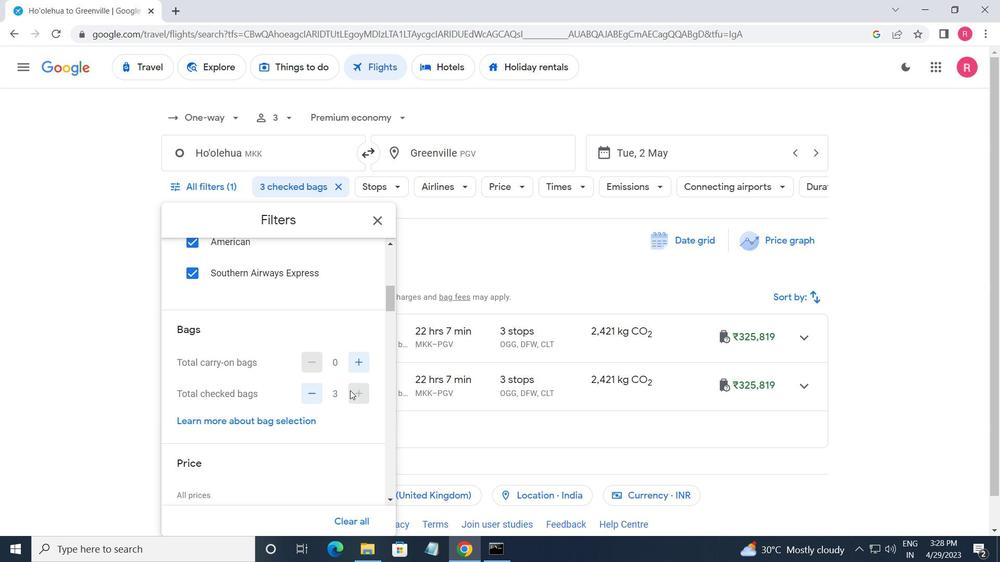 
Action: Mouse scrolled (350, 390) with delta (0, 0)
Screenshot: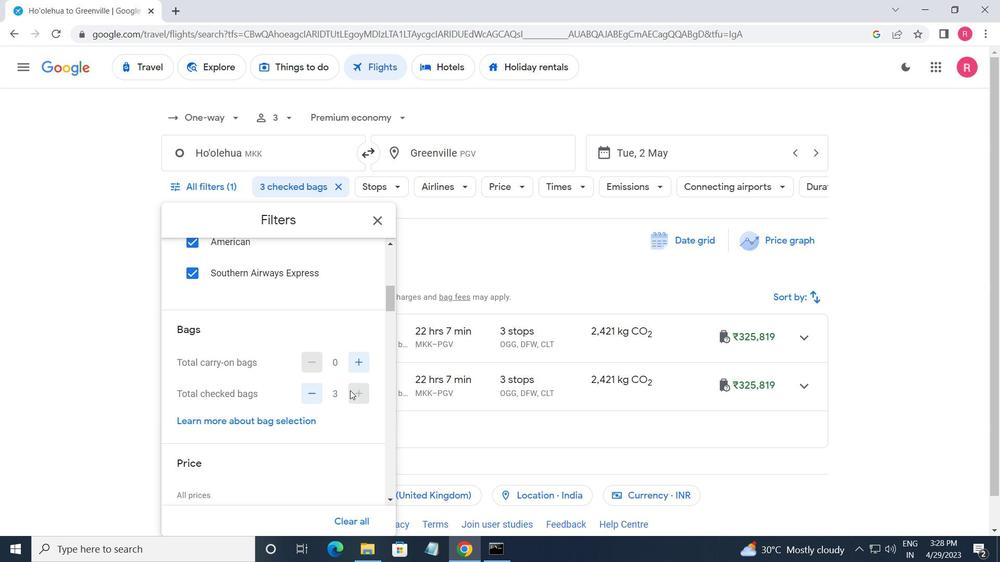 
Action: Mouse moved to (357, 385)
Screenshot: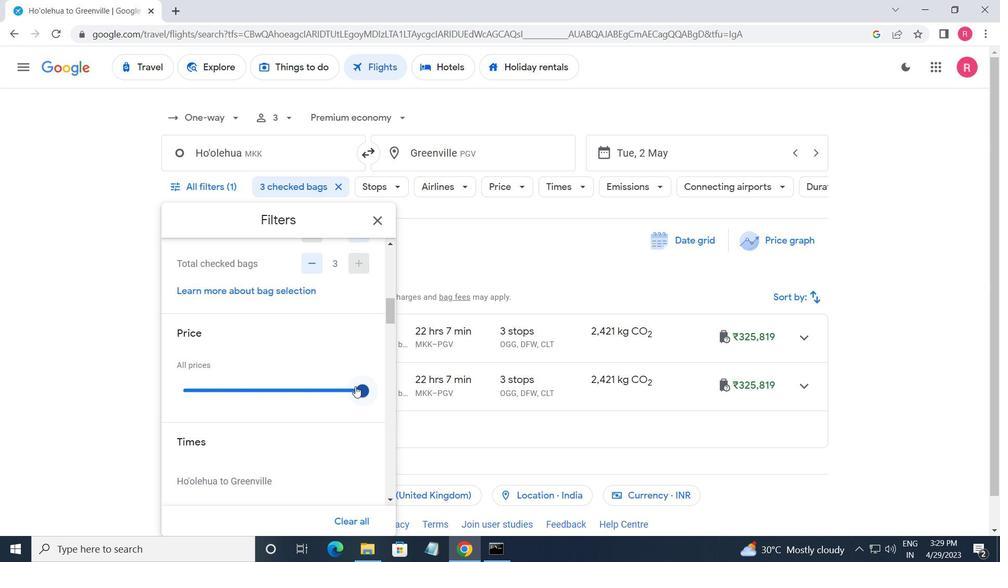 
Action: Mouse pressed left at (357, 385)
Screenshot: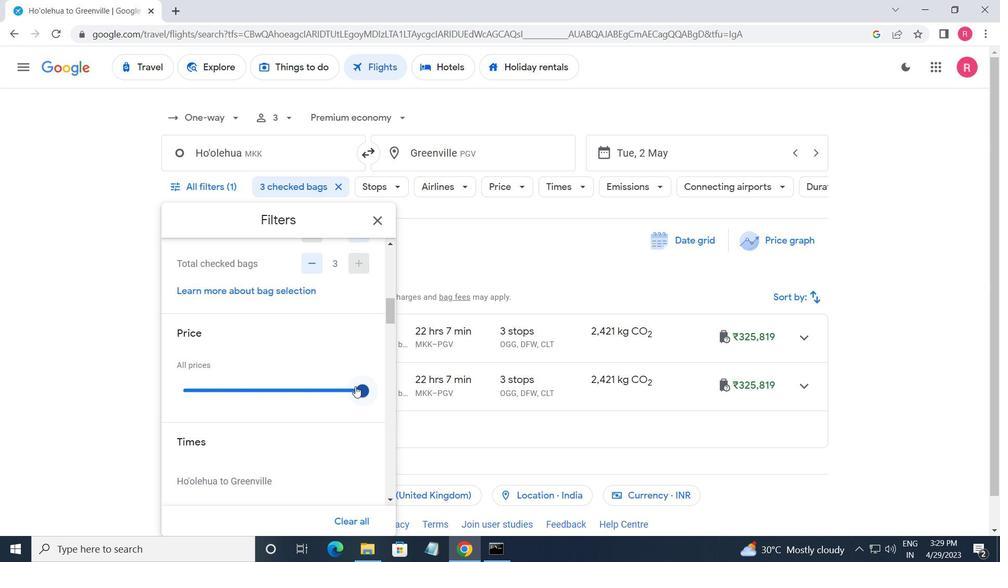 
Action: Mouse moved to (189, 384)
Screenshot: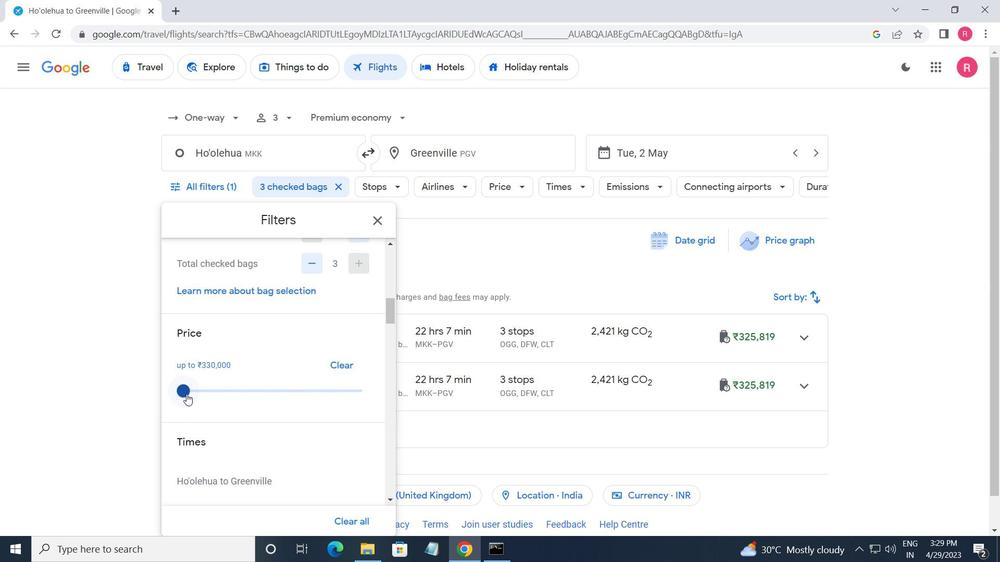 
Action: Mouse scrolled (189, 383) with delta (0, 0)
Screenshot: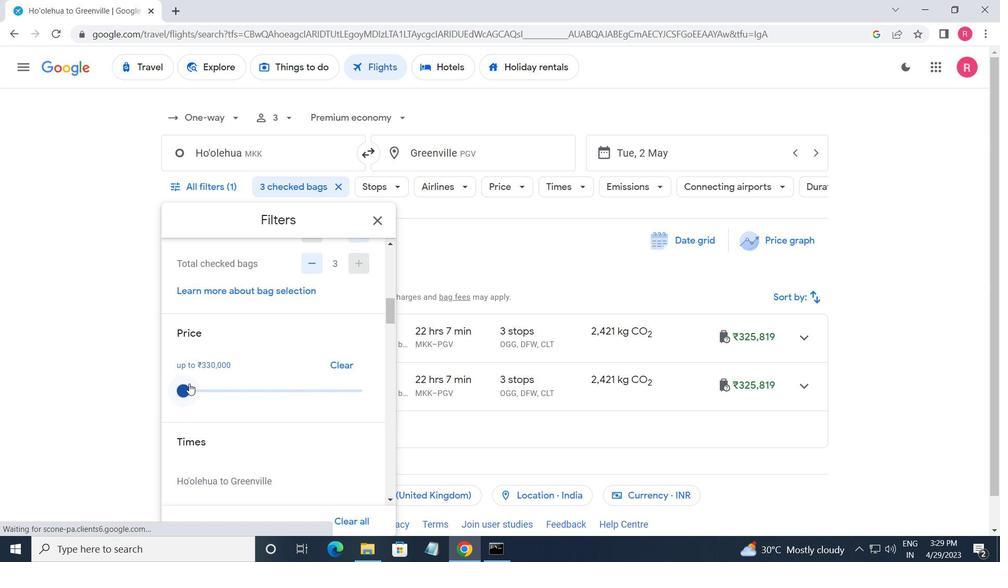 
Action: Mouse moved to (195, 384)
Screenshot: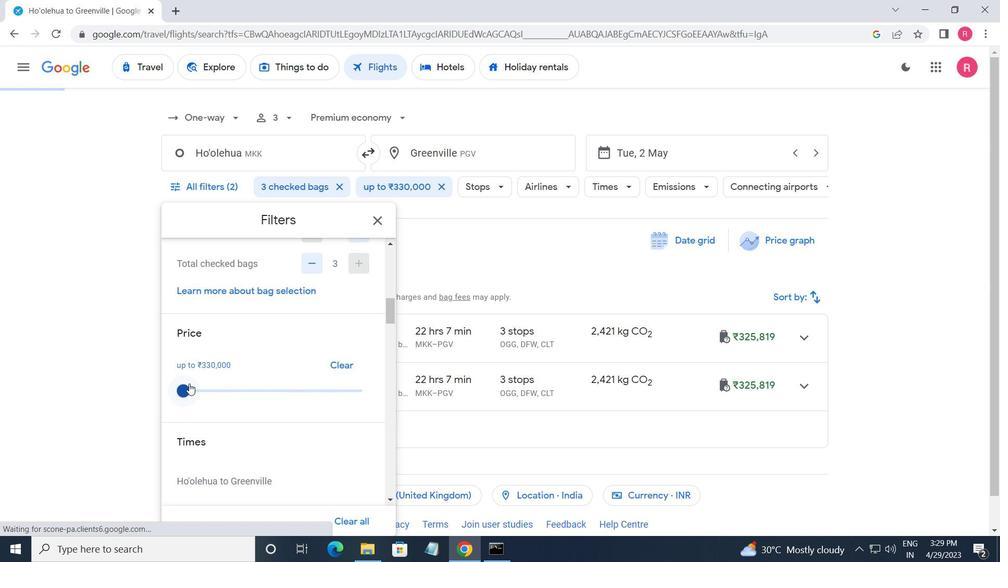 
Action: Mouse scrolled (195, 383) with delta (0, 0)
Screenshot: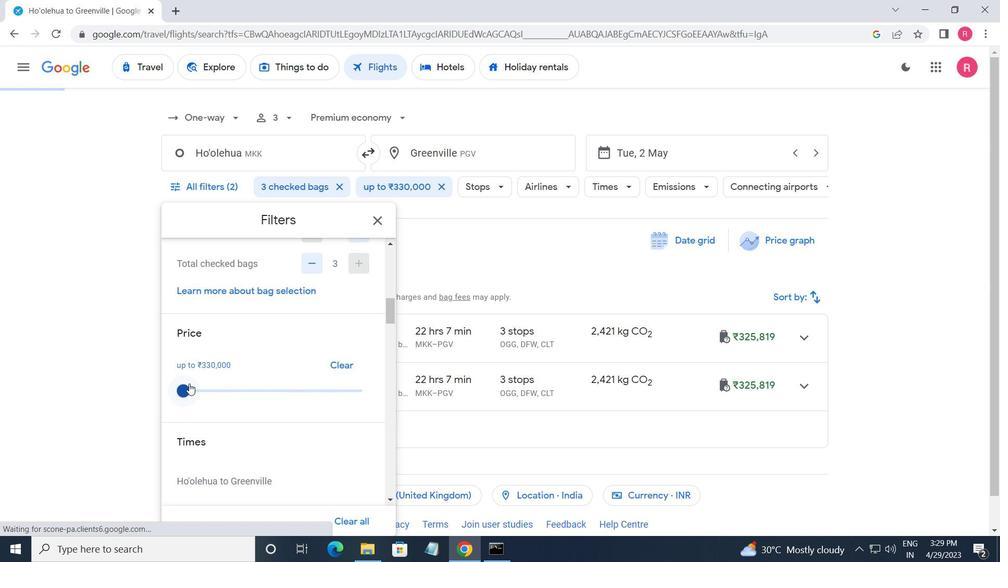 
Action: Mouse moved to (228, 393)
Screenshot: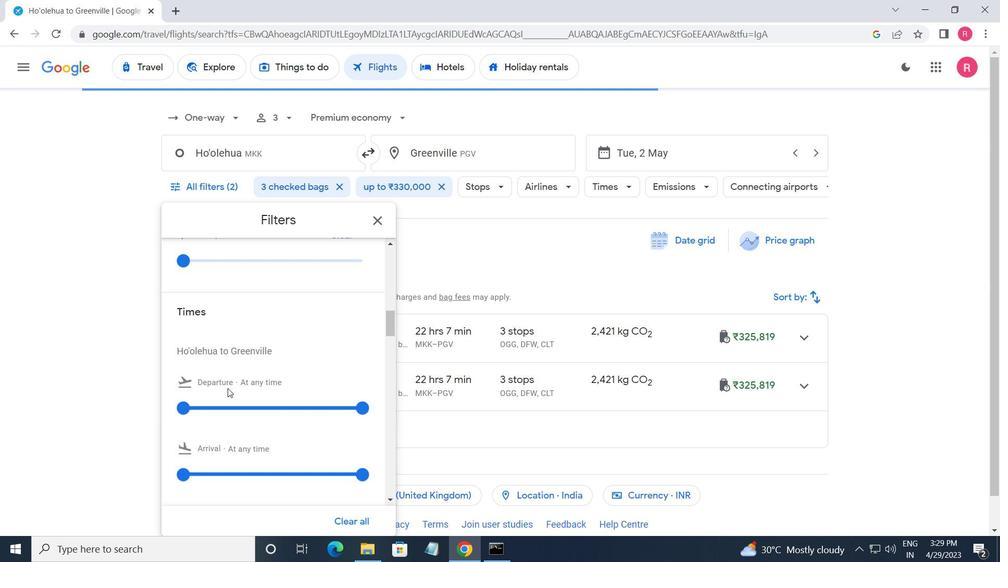 
Action: Mouse scrolled (228, 392) with delta (0, 0)
Screenshot: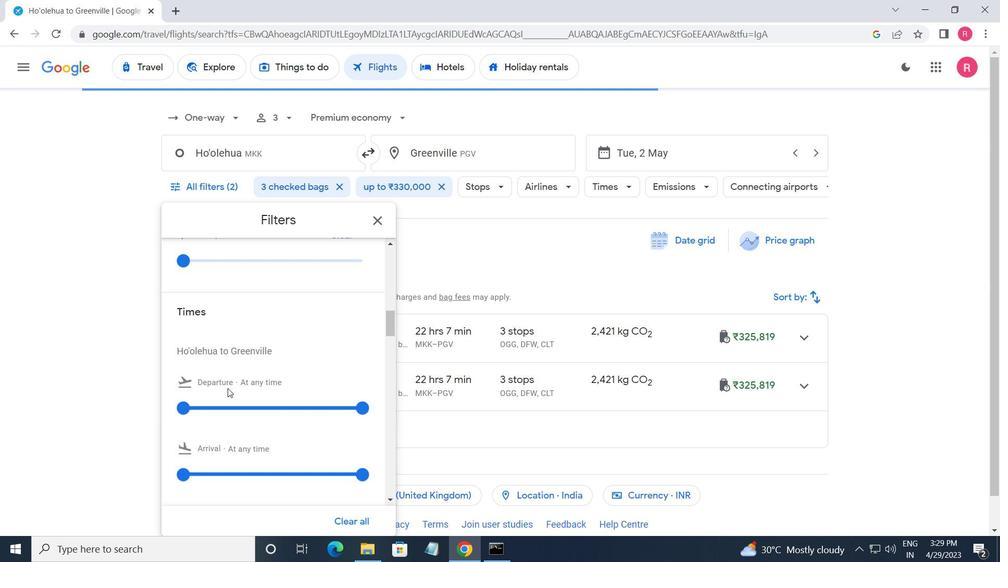 
Action: Mouse moved to (183, 346)
Screenshot: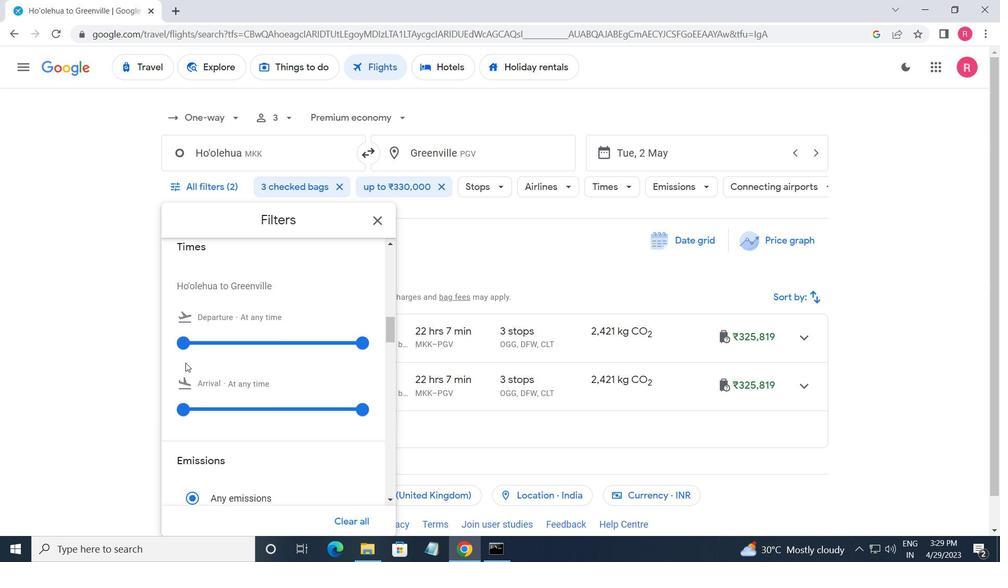 
Action: Mouse pressed left at (183, 346)
Screenshot: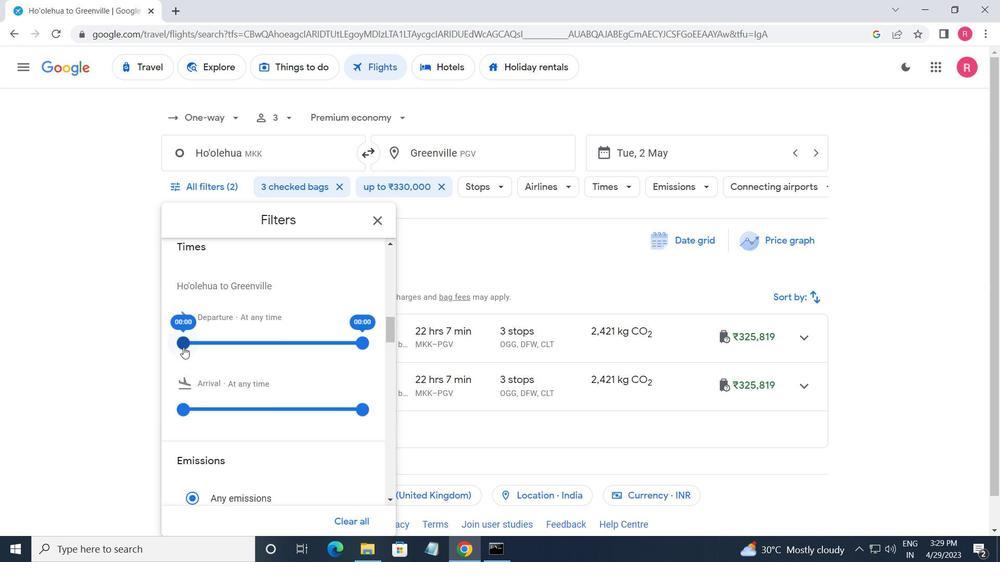 
Action: Mouse moved to (363, 350)
Screenshot: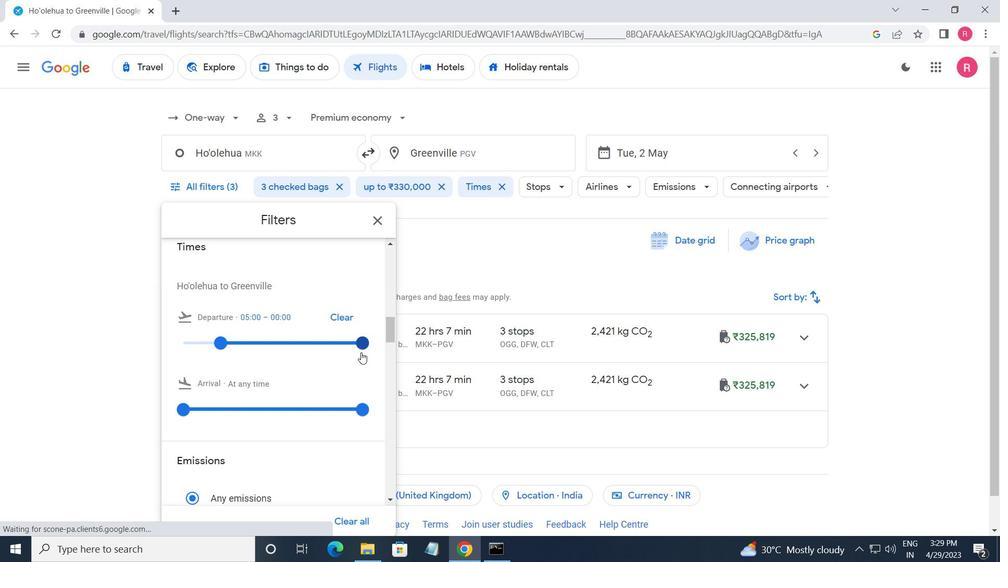 
Action: Mouse pressed left at (363, 350)
Screenshot: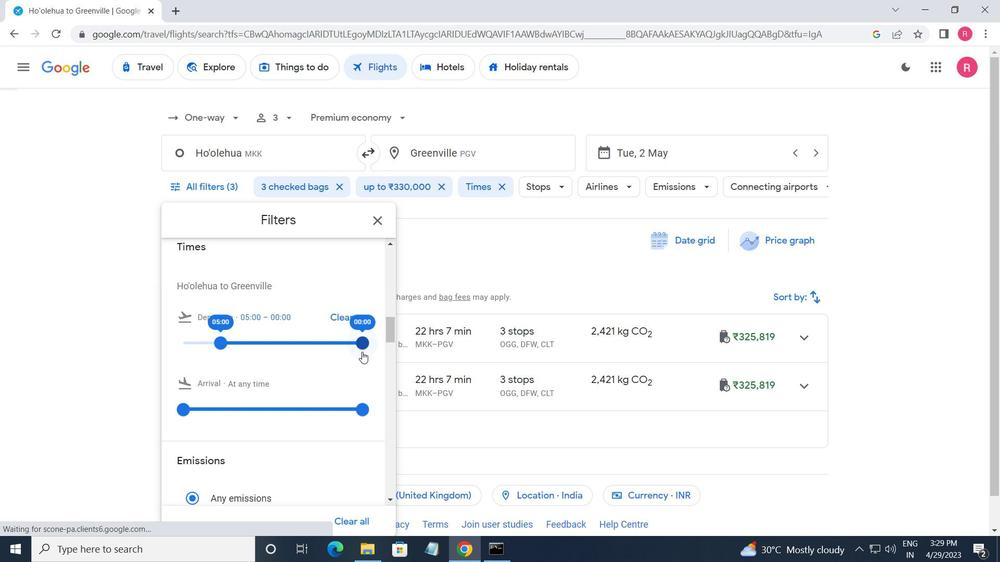 
Action: Mouse moved to (373, 229)
Screenshot: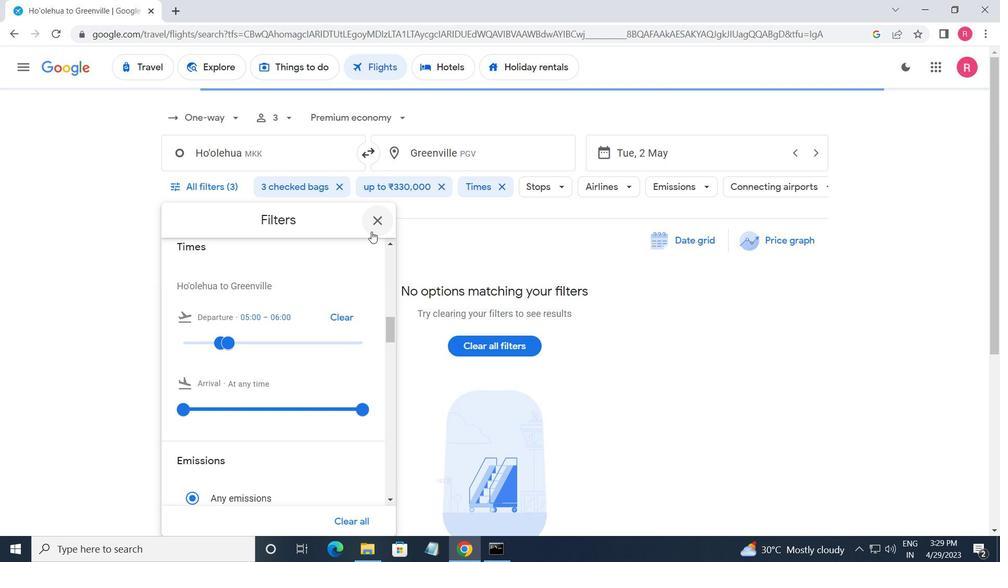 
Action: Mouse pressed left at (373, 229)
Screenshot: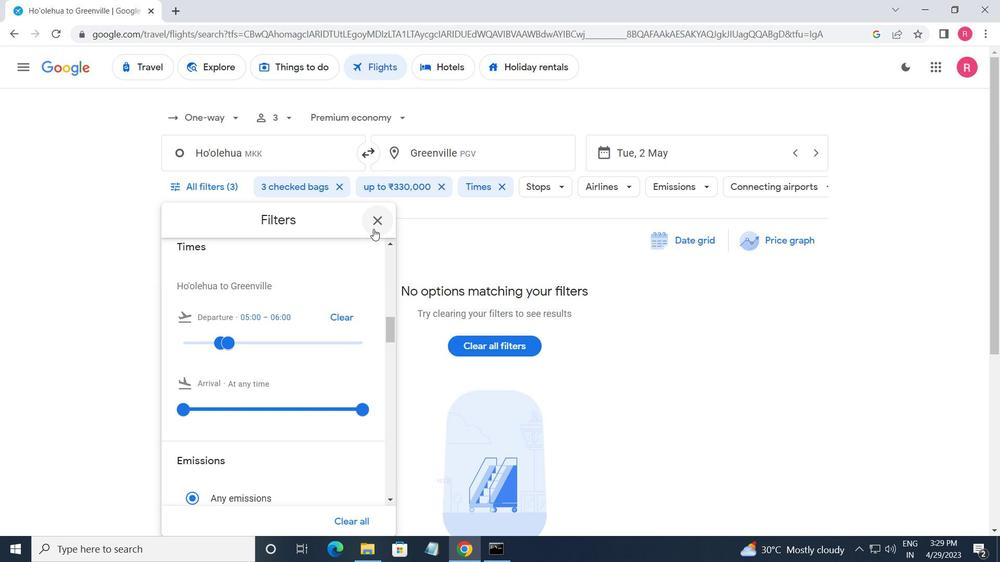 
